 Task: Create a due date automation trigger when advanced on, 2 hours before a card is due add dates starting in less than 1 working days.
Action: Mouse moved to (1143, 332)
Screenshot: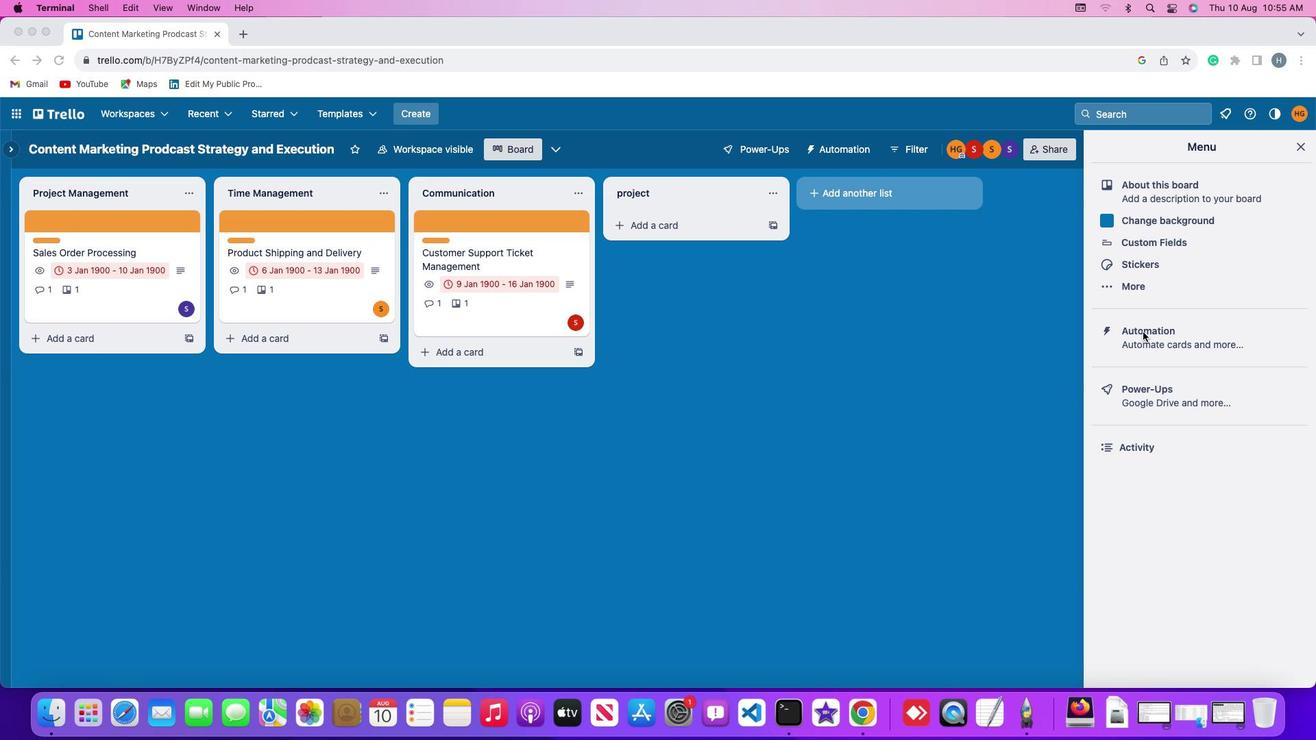 
Action: Mouse pressed left at (1143, 332)
Screenshot: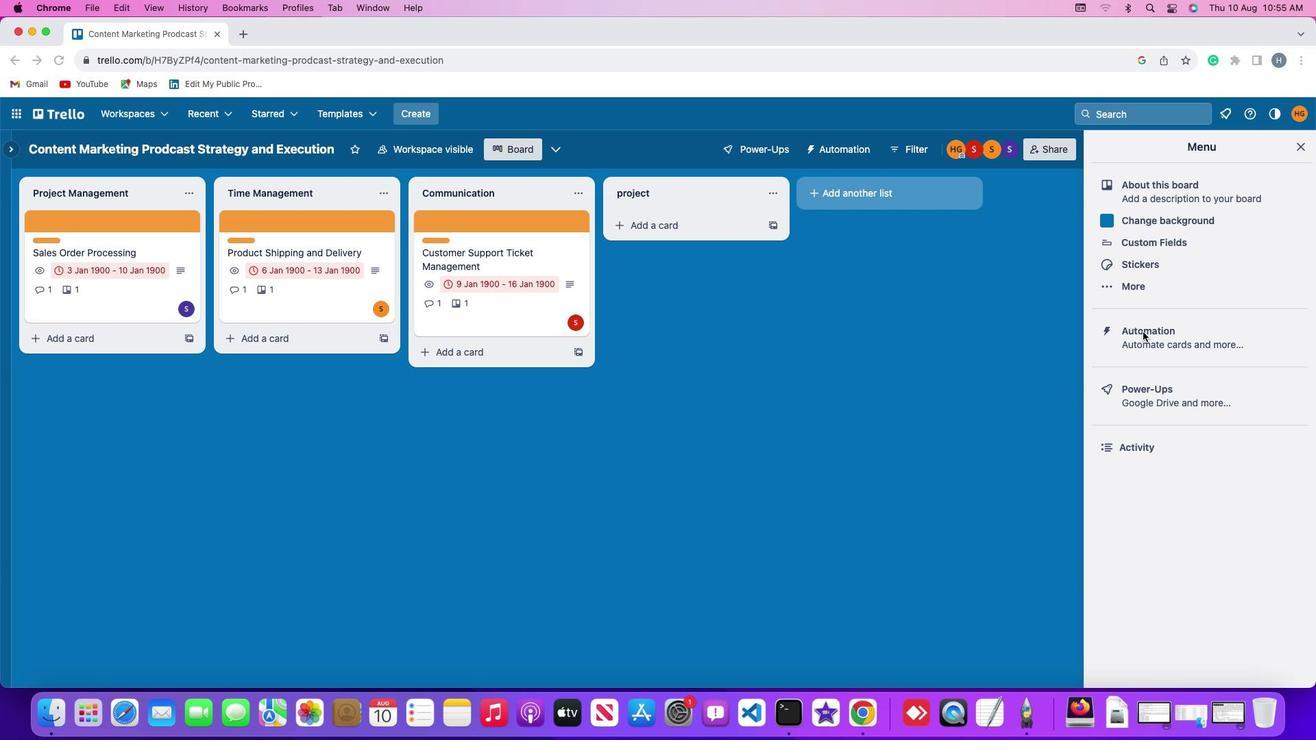 
Action: Mouse pressed left at (1143, 332)
Screenshot: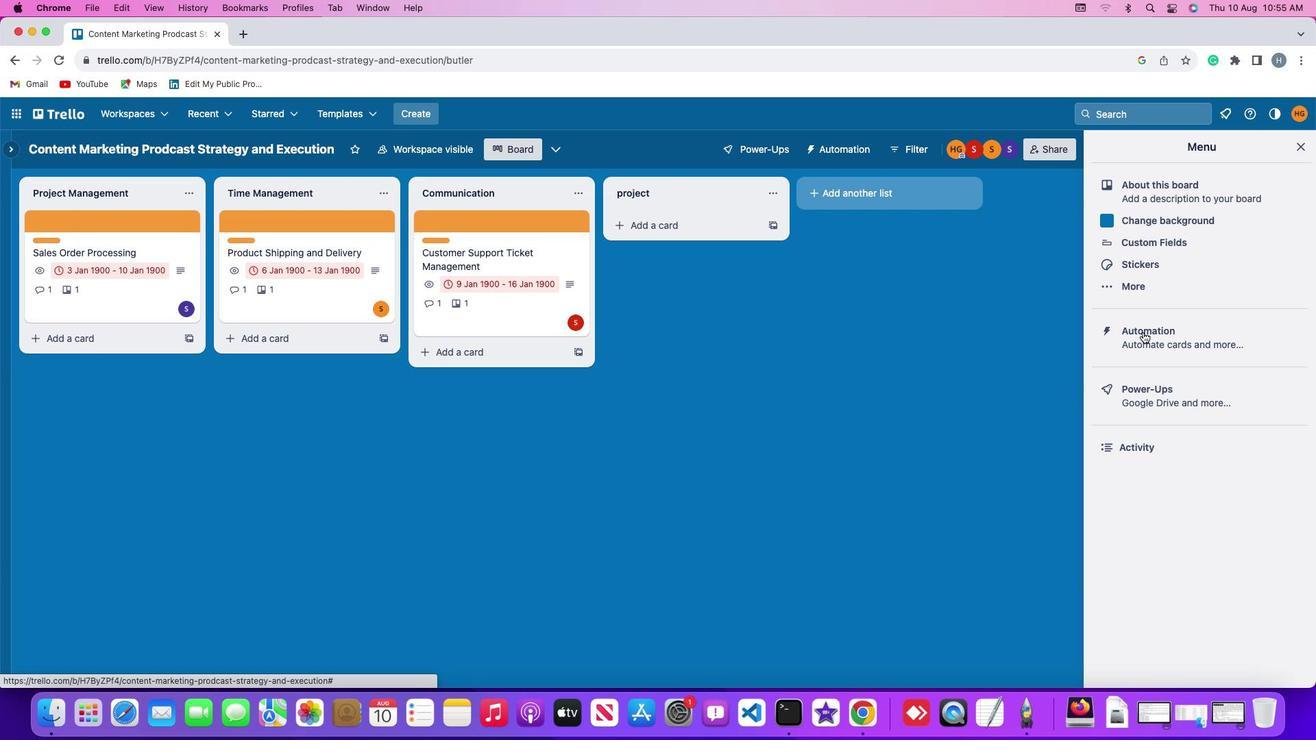 
Action: Mouse moved to (74, 318)
Screenshot: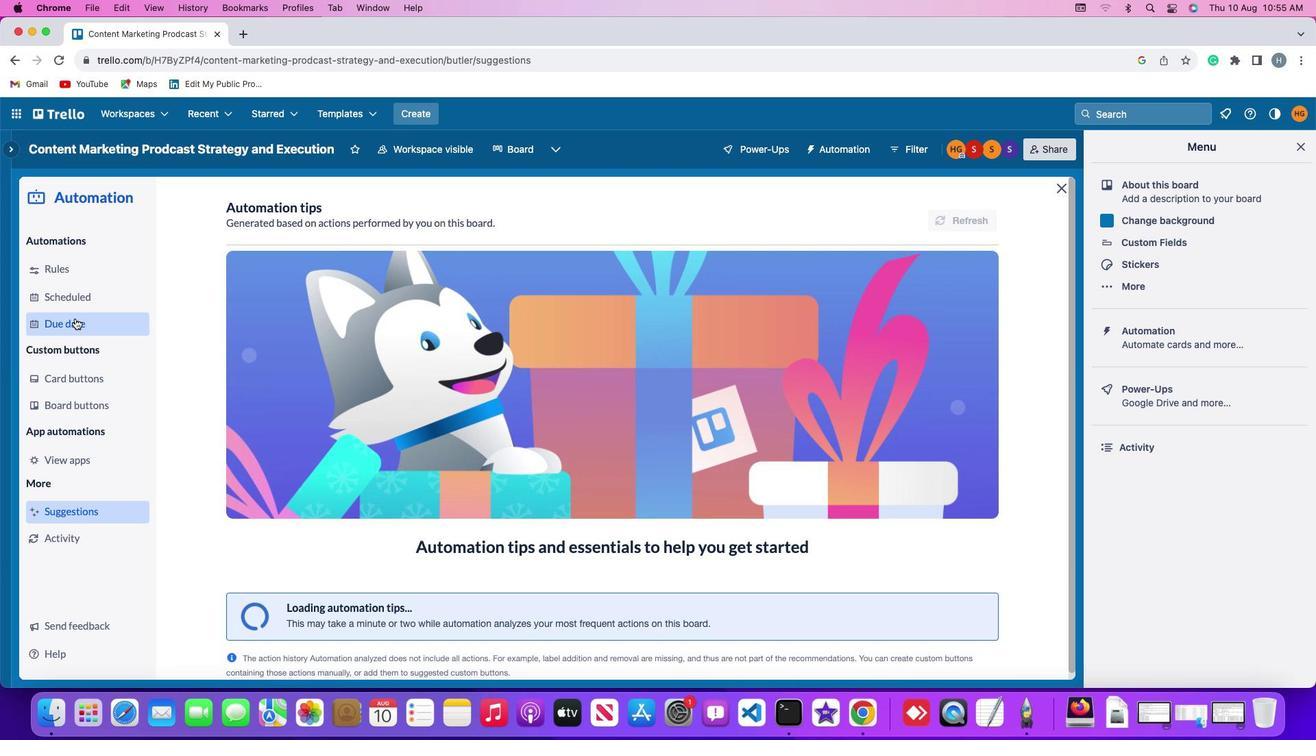 
Action: Mouse pressed left at (74, 318)
Screenshot: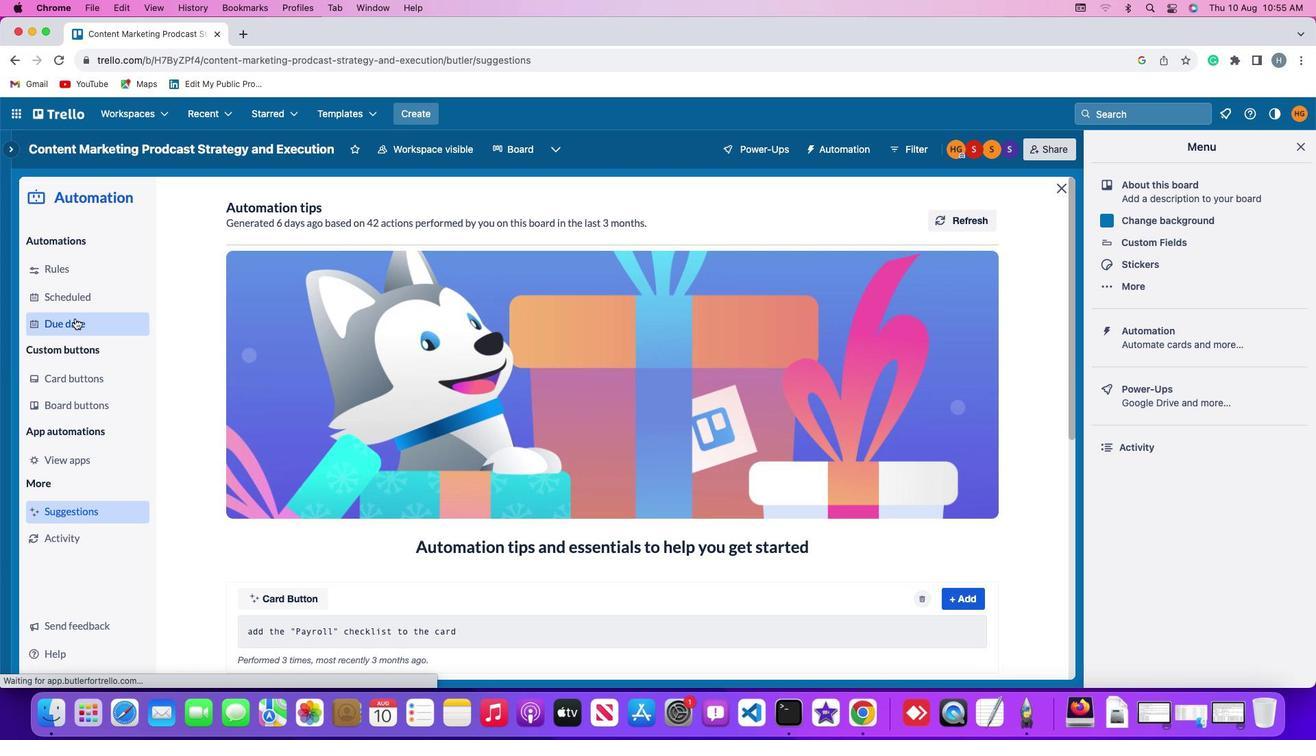 
Action: Mouse moved to (912, 211)
Screenshot: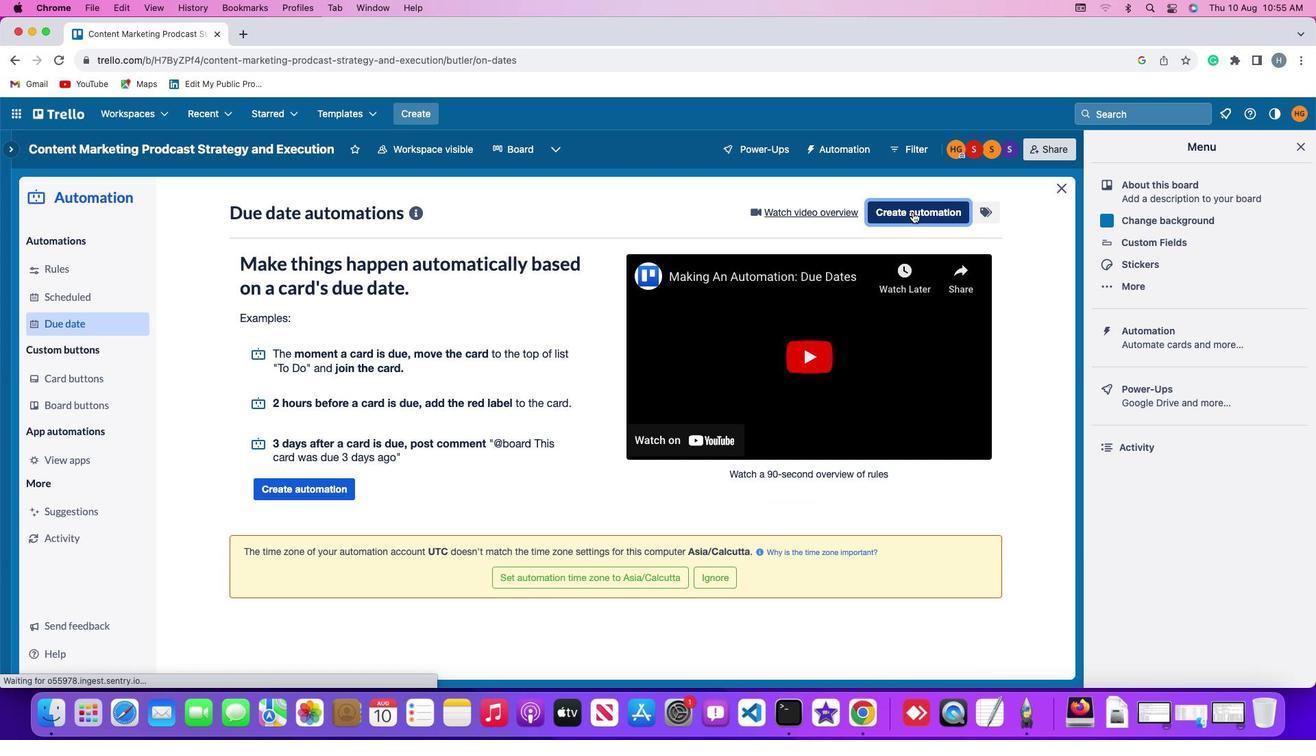 
Action: Mouse pressed left at (912, 211)
Screenshot: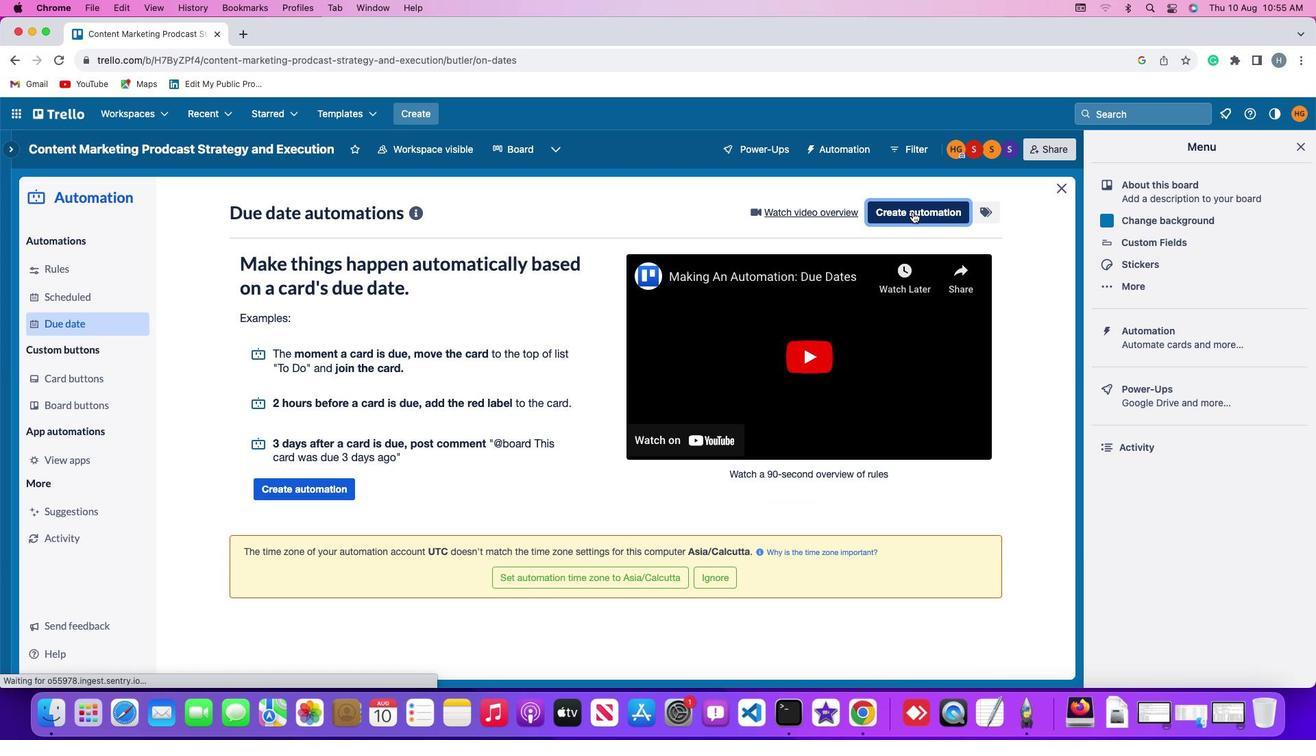 
Action: Mouse moved to (270, 345)
Screenshot: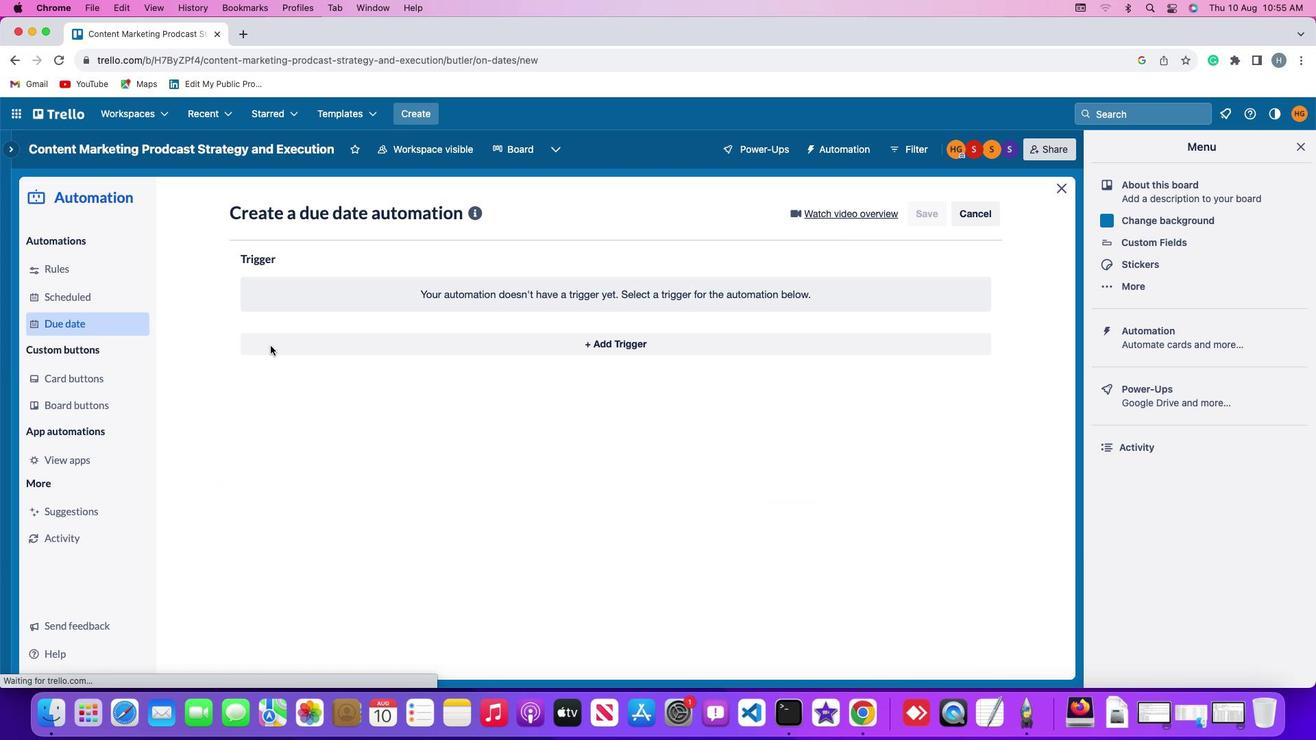 
Action: Mouse pressed left at (270, 345)
Screenshot: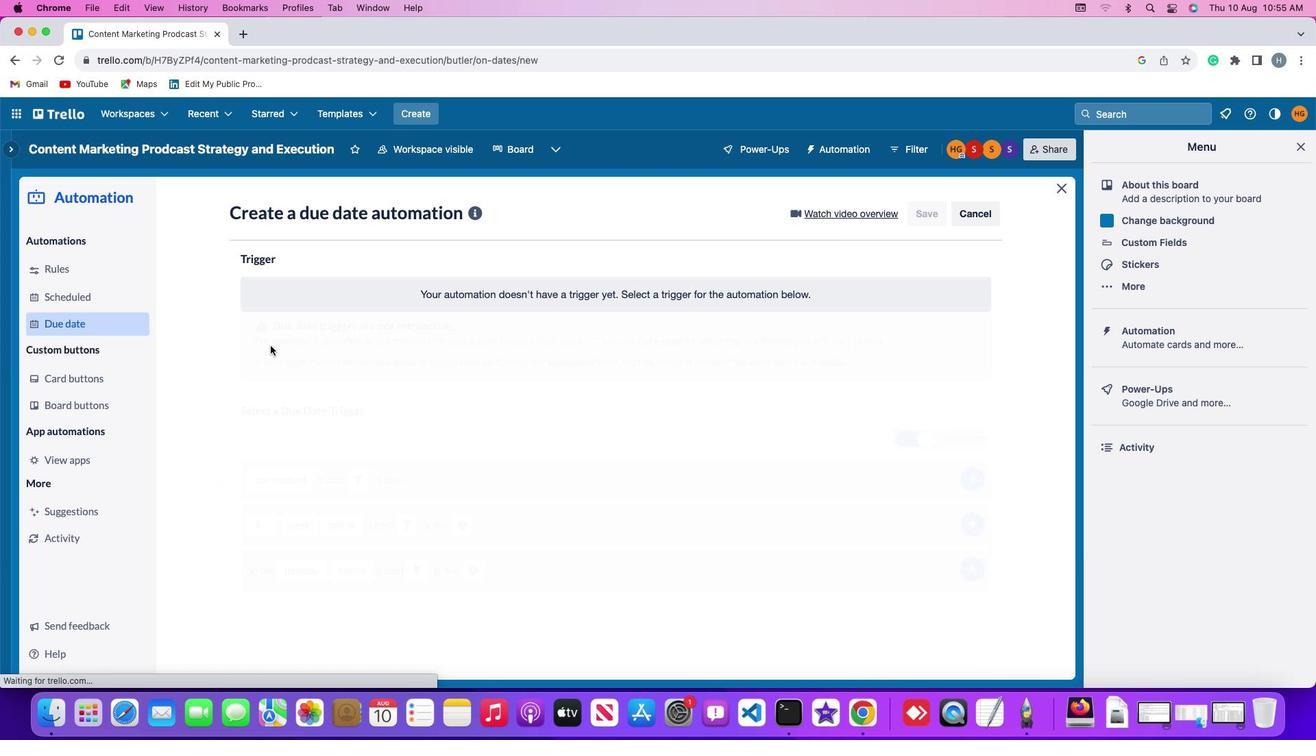 
Action: Mouse moved to (265, 558)
Screenshot: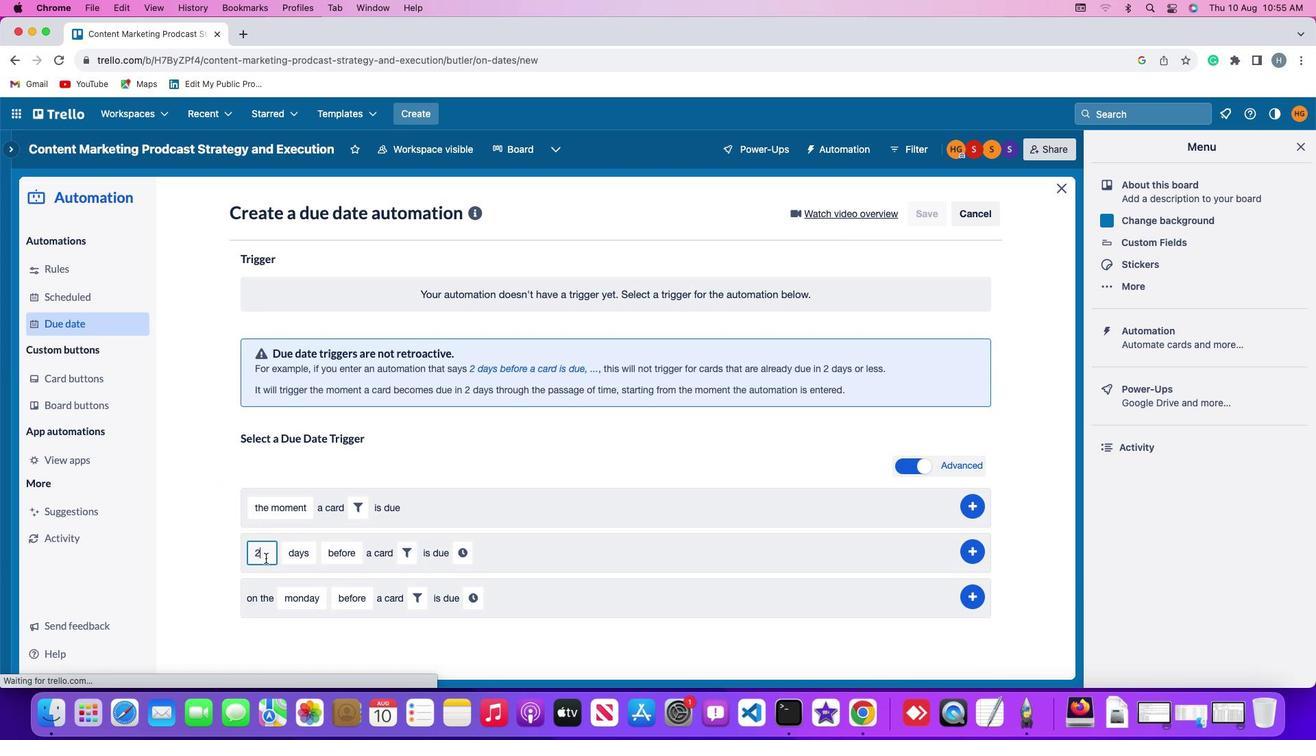 
Action: Mouse pressed left at (265, 558)
Screenshot: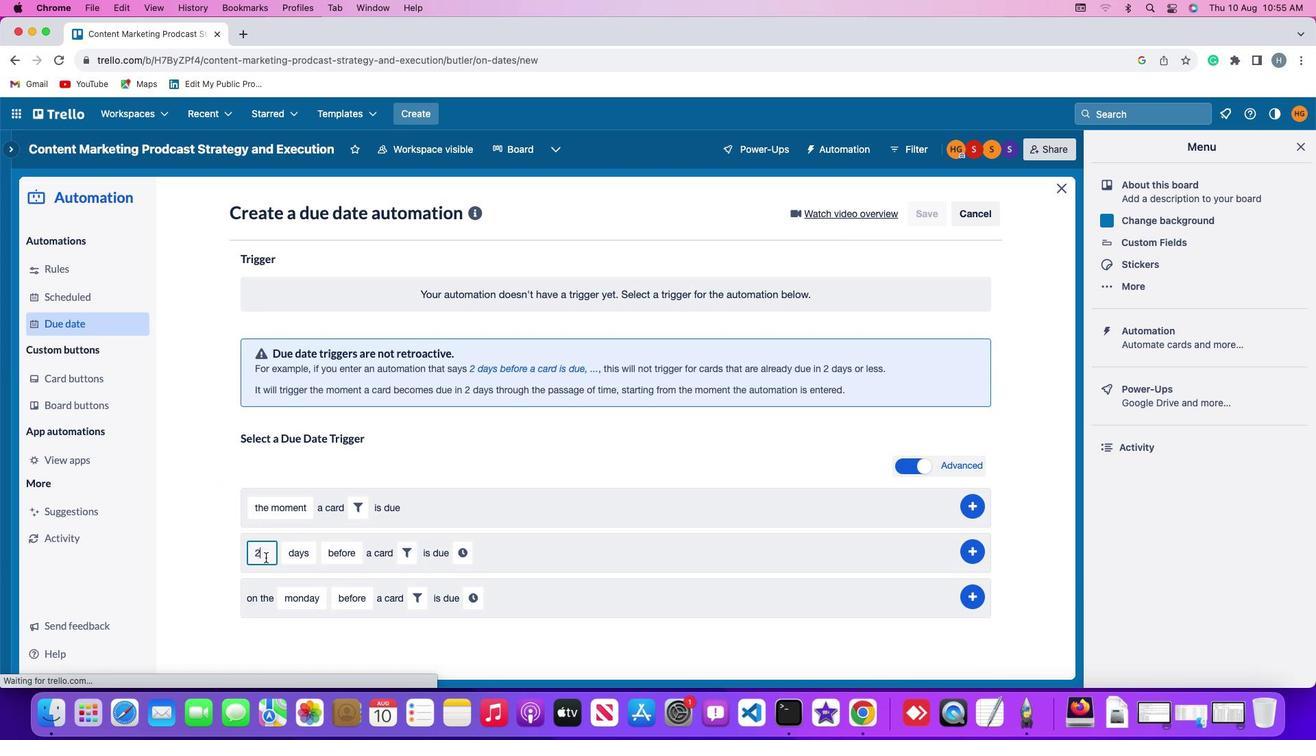 
Action: Mouse moved to (269, 556)
Screenshot: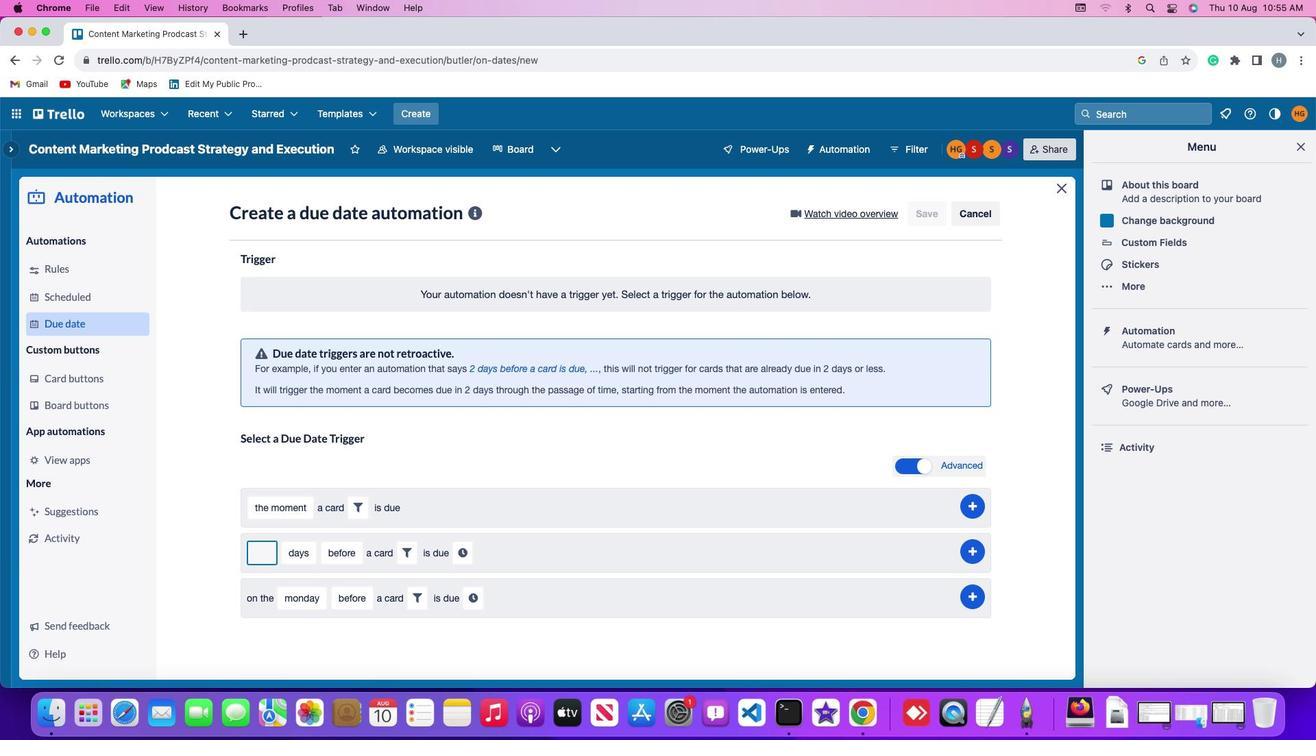 
Action: Key pressed Key.backspace
Screenshot: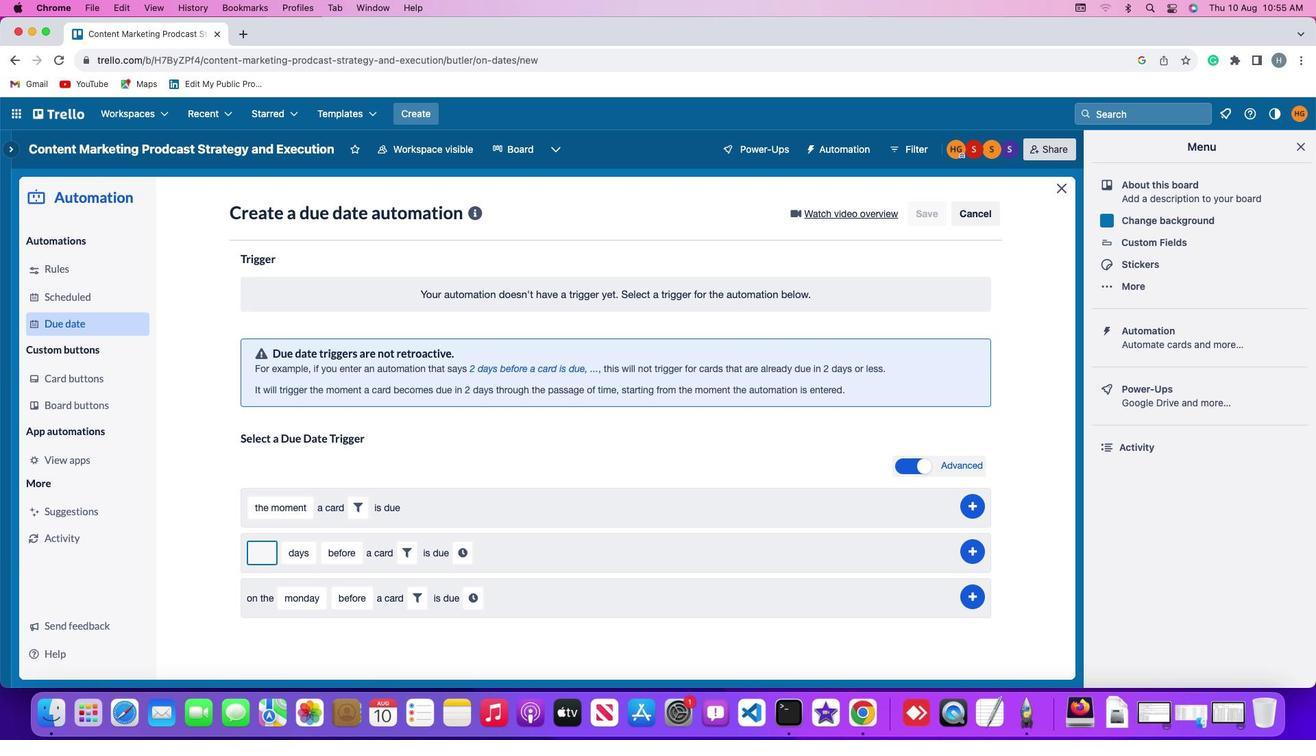 
Action: Mouse moved to (269, 555)
Screenshot: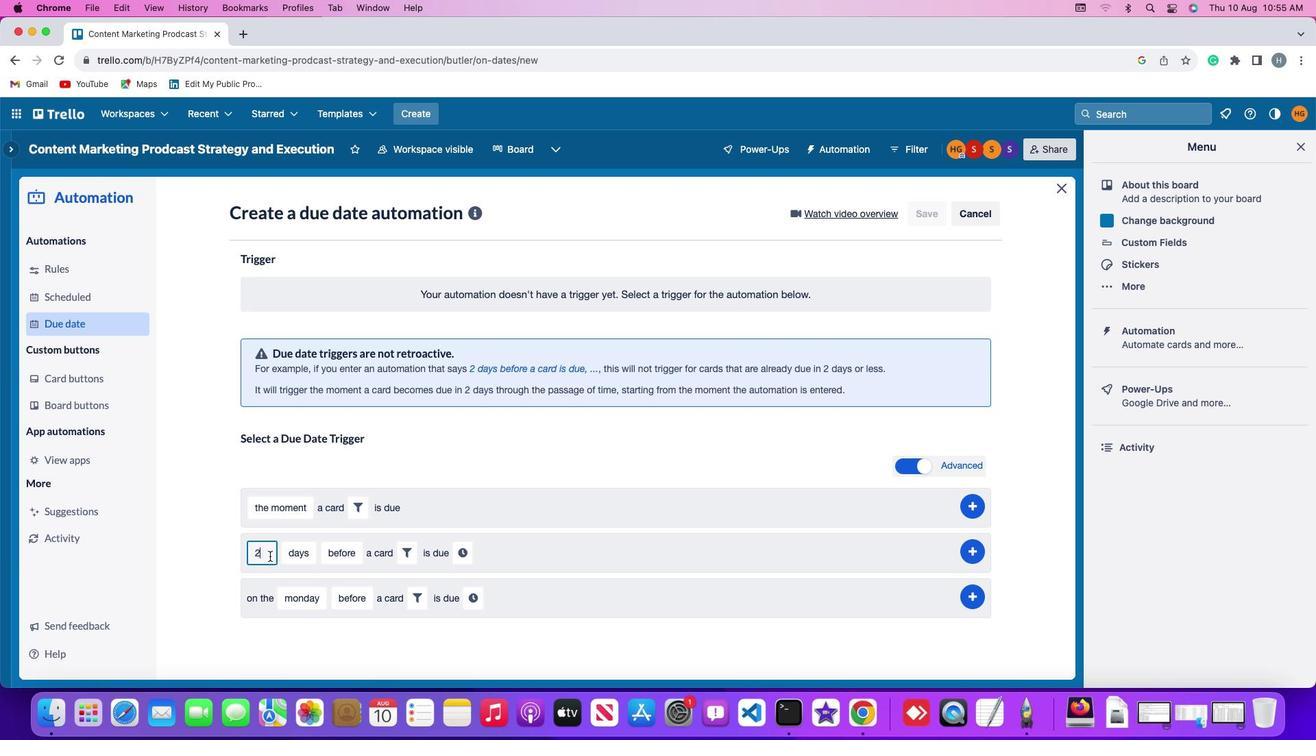 
Action: Key pressed '2'
Screenshot: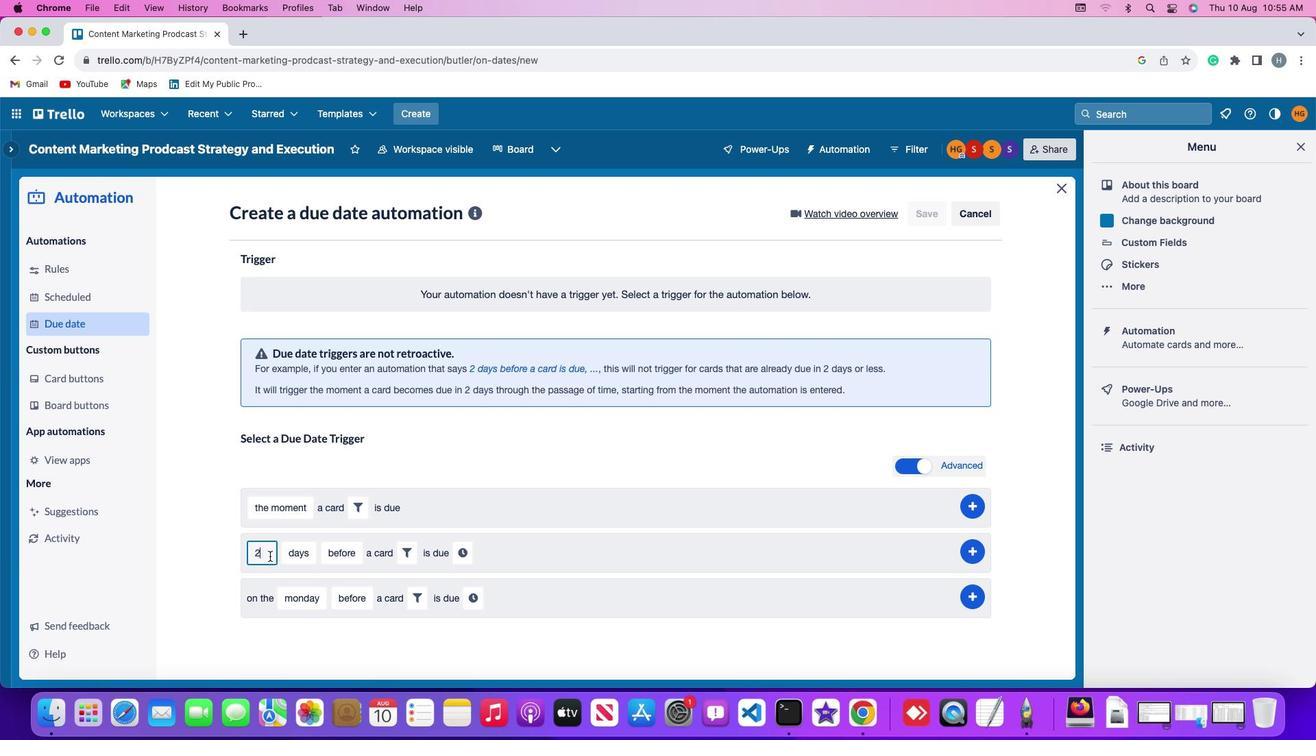 
Action: Mouse moved to (299, 556)
Screenshot: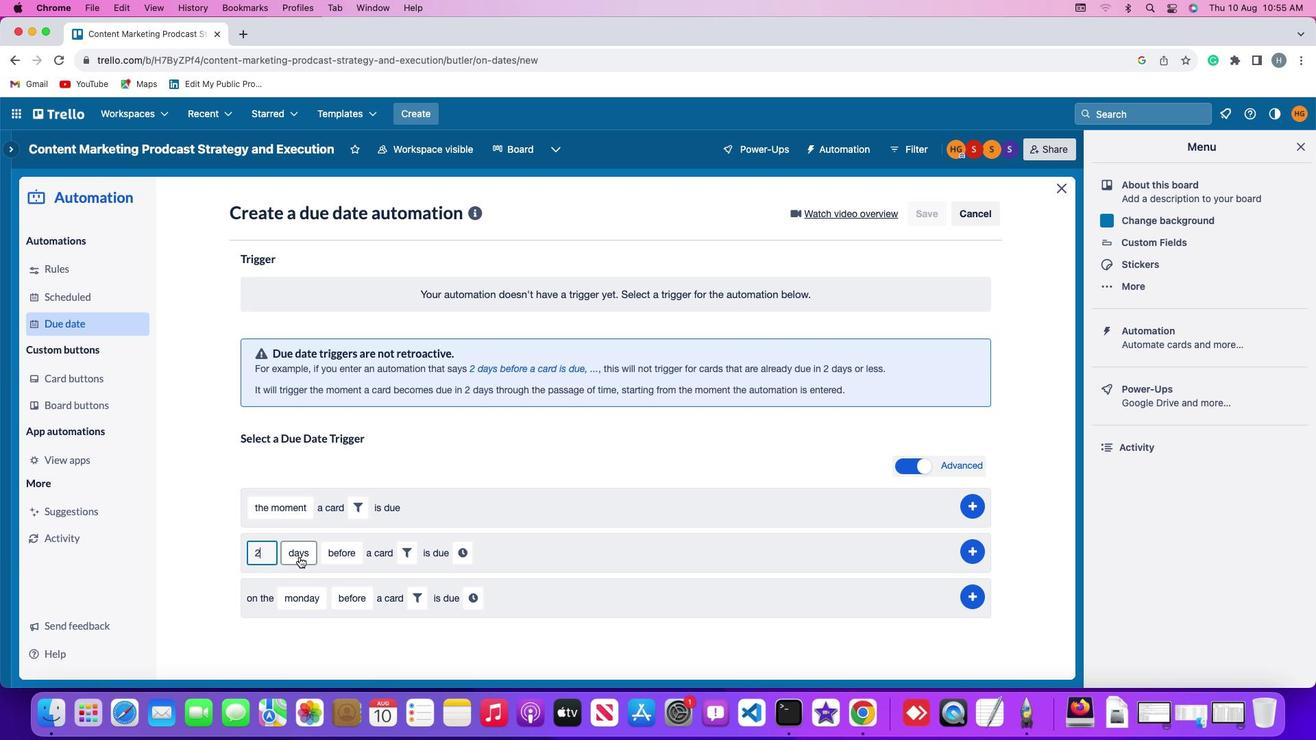 
Action: Mouse pressed left at (299, 556)
Screenshot: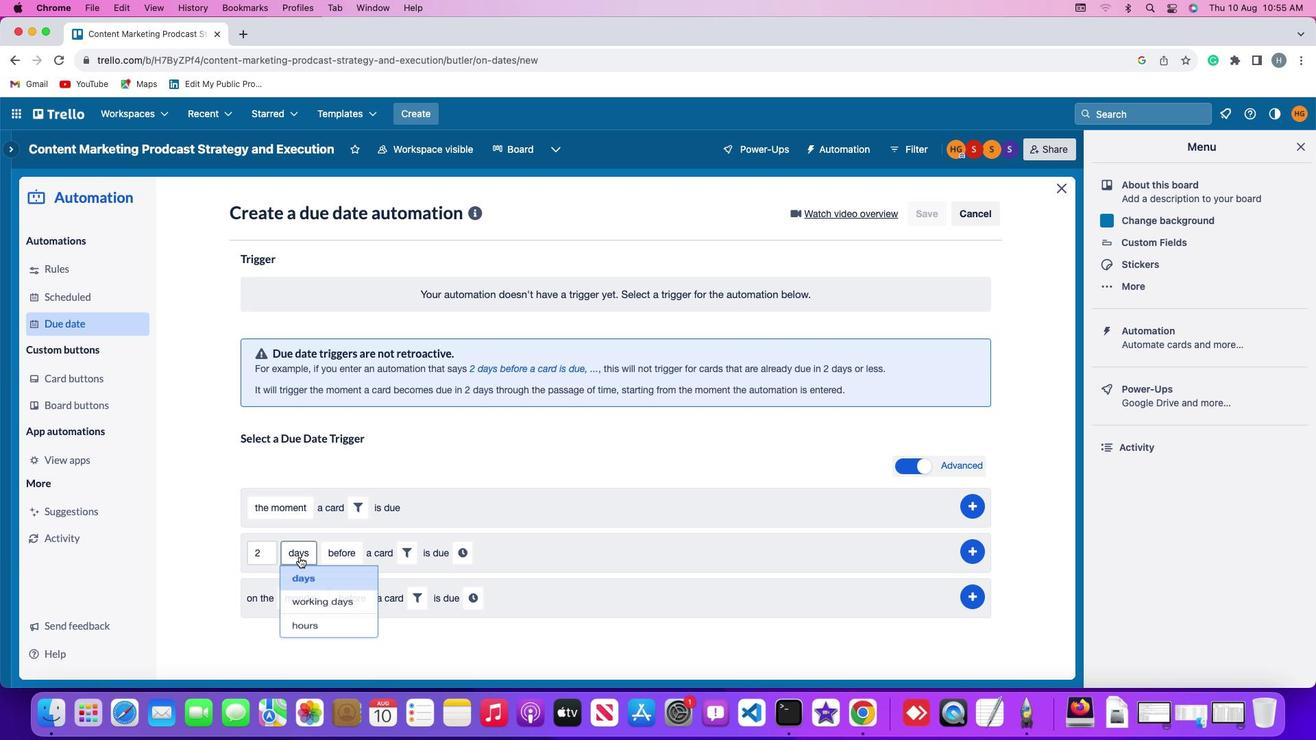 
Action: Mouse moved to (298, 635)
Screenshot: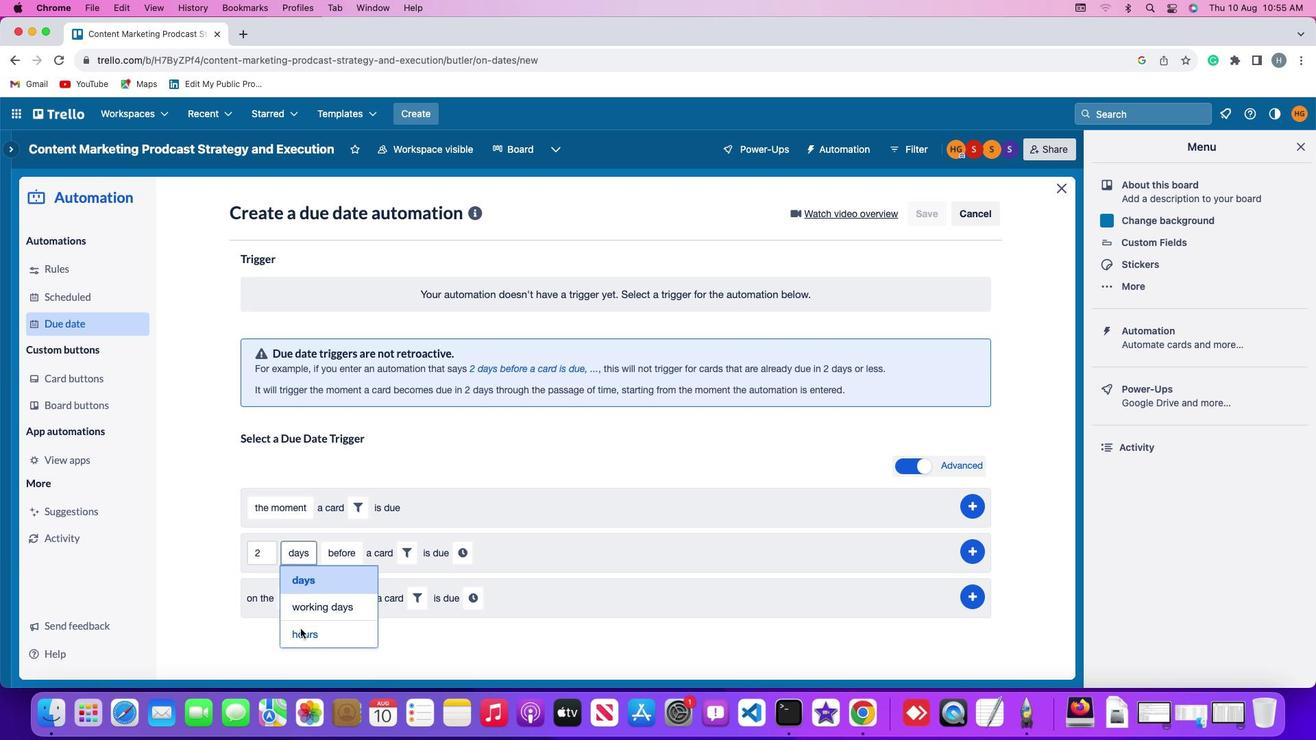 
Action: Mouse pressed left at (298, 635)
Screenshot: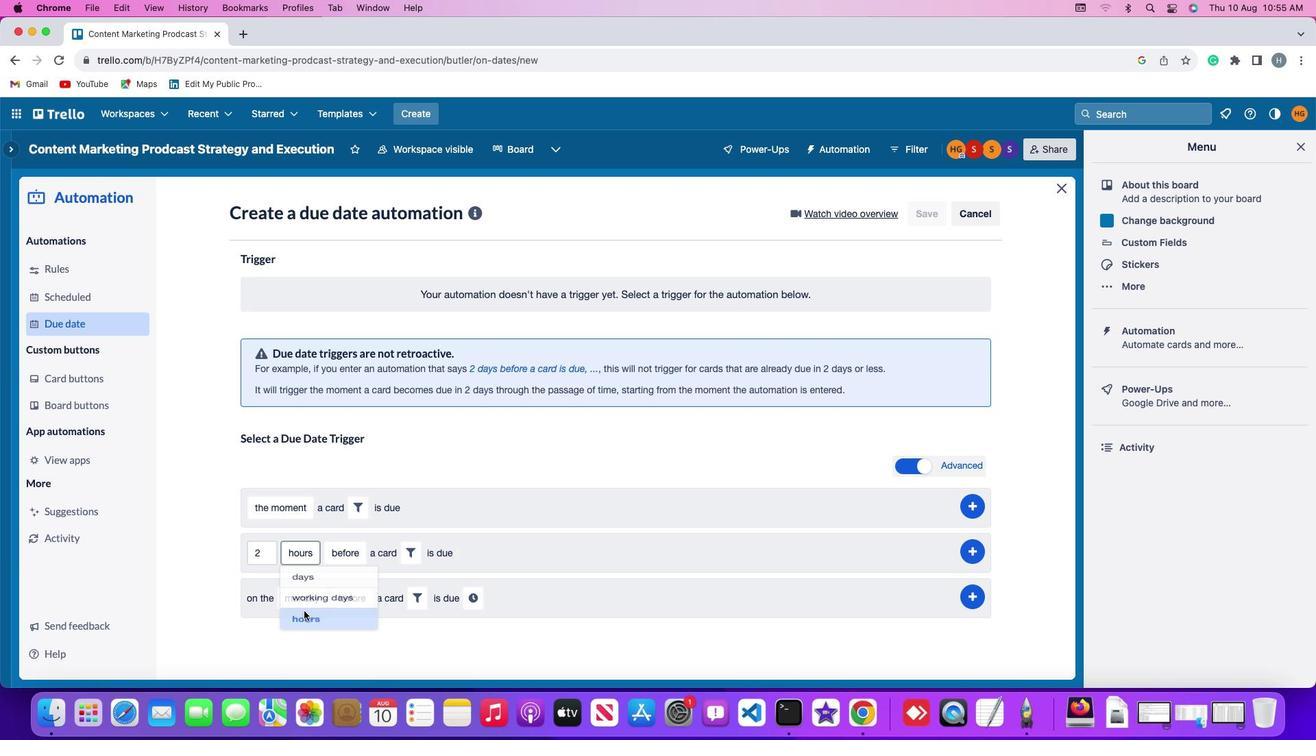 
Action: Mouse moved to (333, 549)
Screenshot: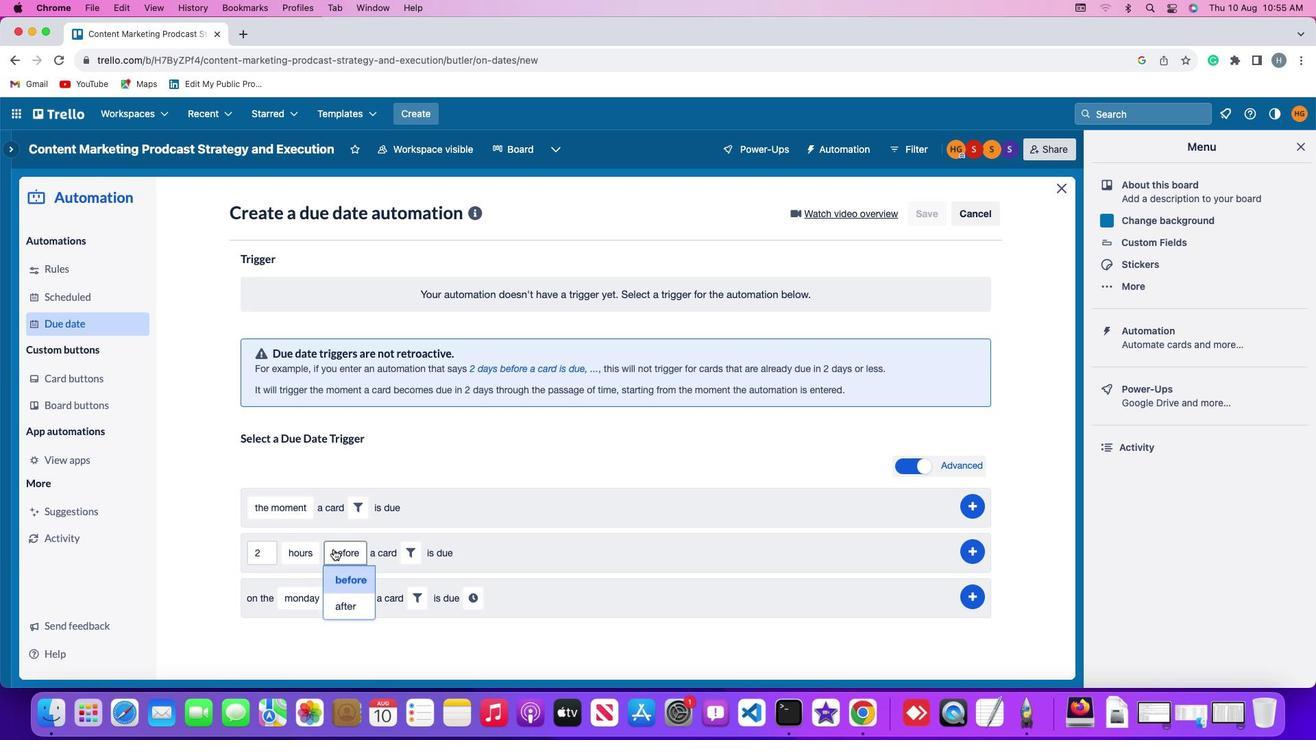 
Action: Mouse pressed left at (333, 549)
Screenshot: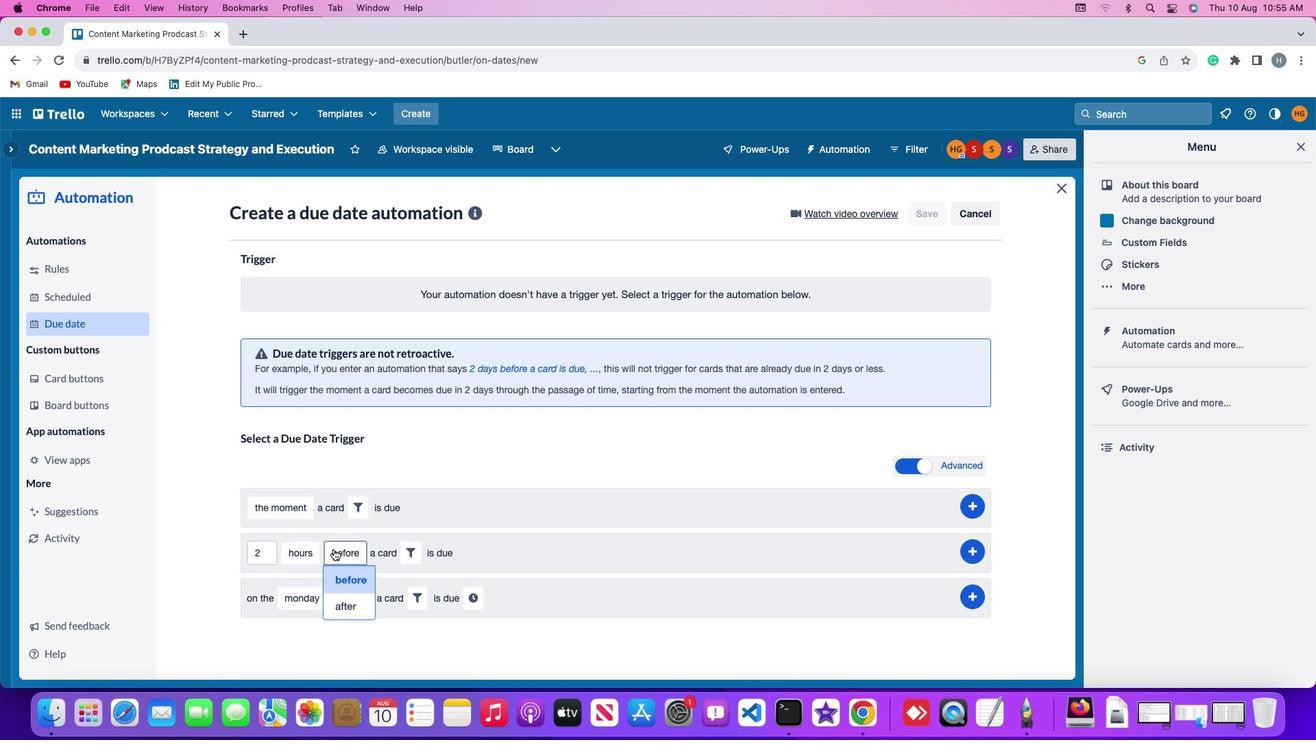 
Action: Mouse moved to (342, 578)
Screenshot: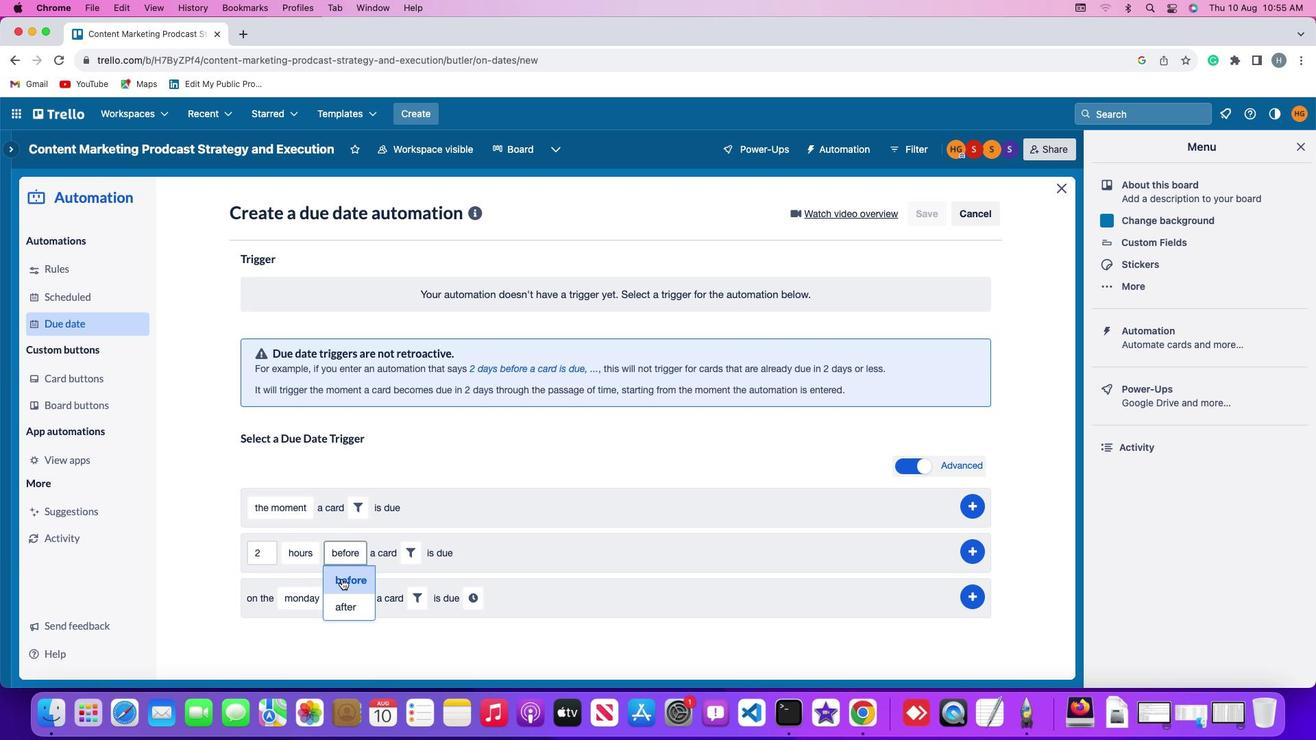 
Action: Mouse pressed left at (342, 578)
Screenshot: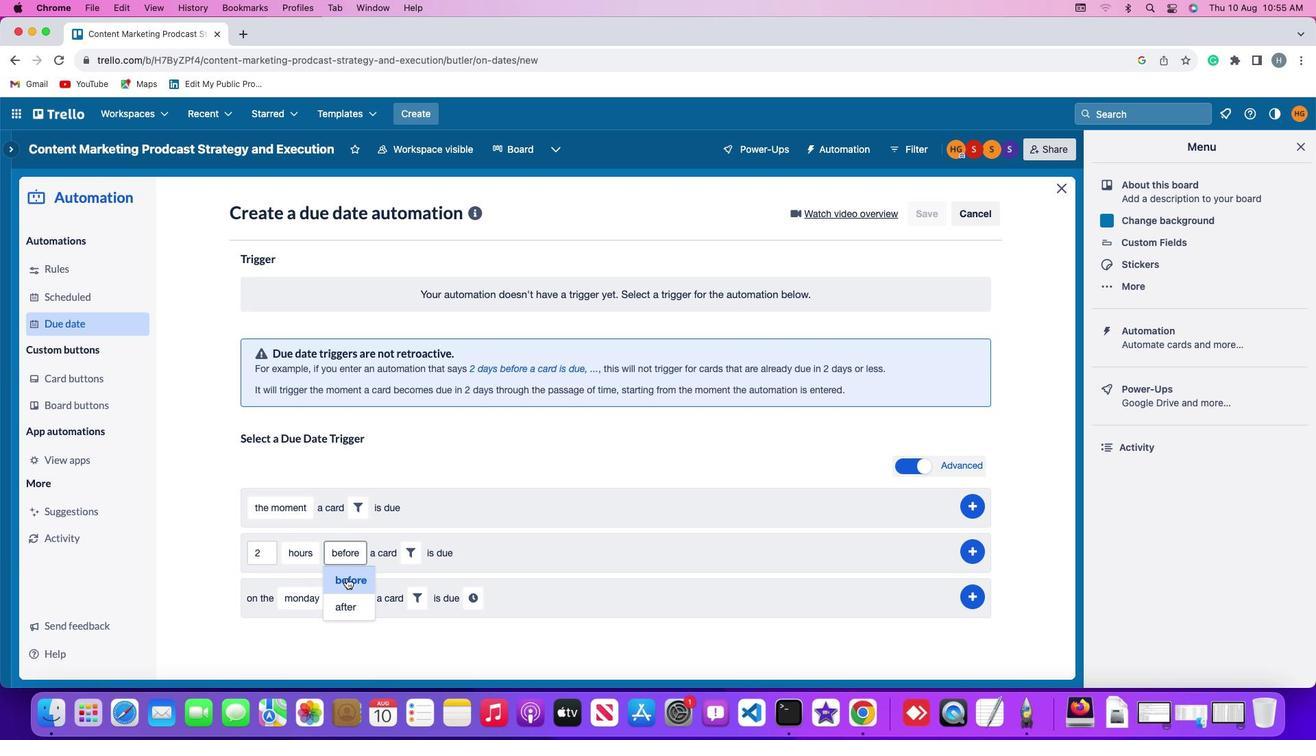 
Action: Mouse moved to (411, 553)
Screenshot: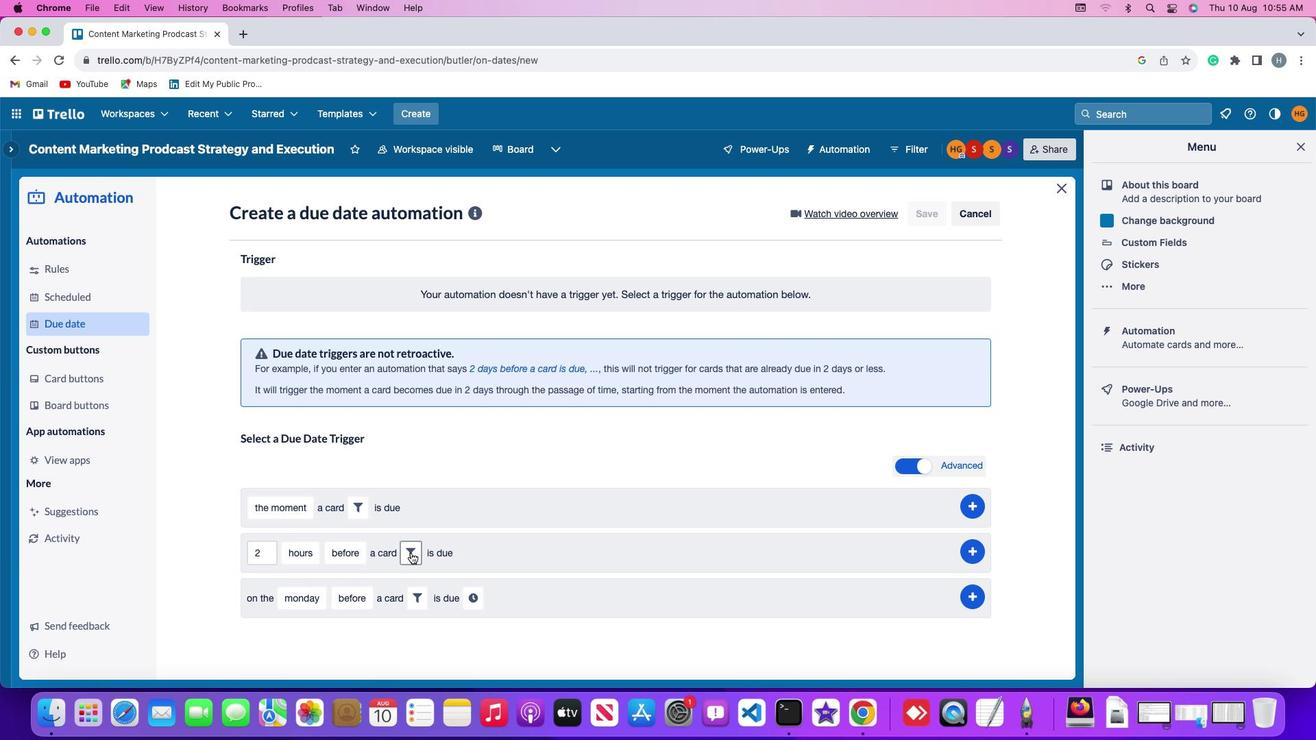 
Action: Mouse pressed left at (411, 553)
Screenshot: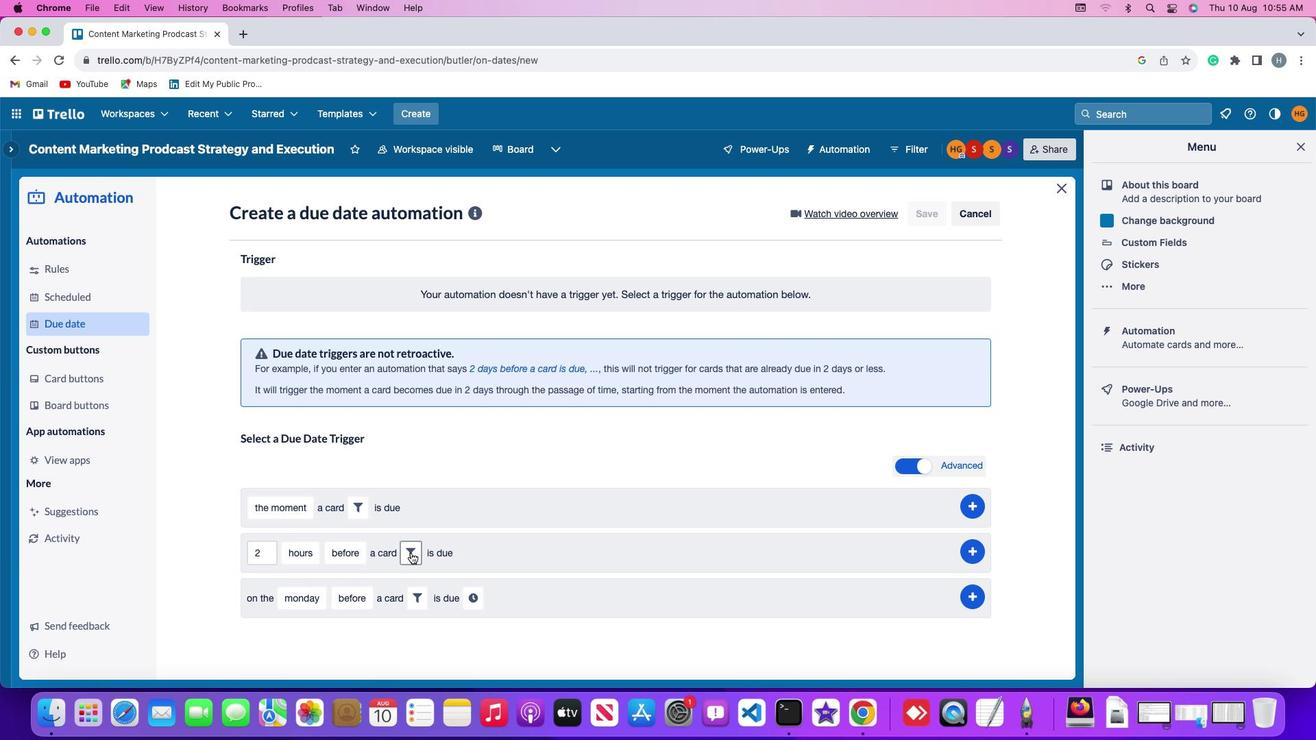 
Action: Mouse moved to (475, 597)
Screenshot: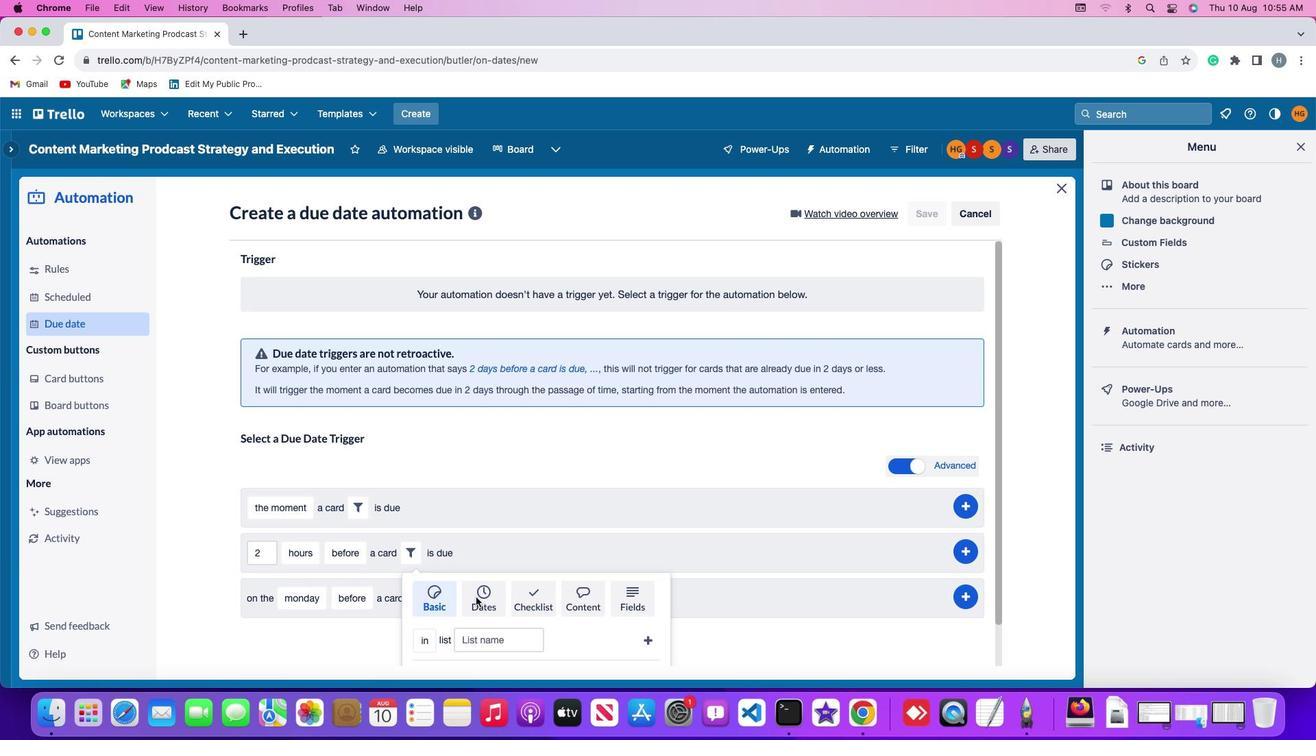
Action: Mouse pressed left at (475, 597)
Screenshot: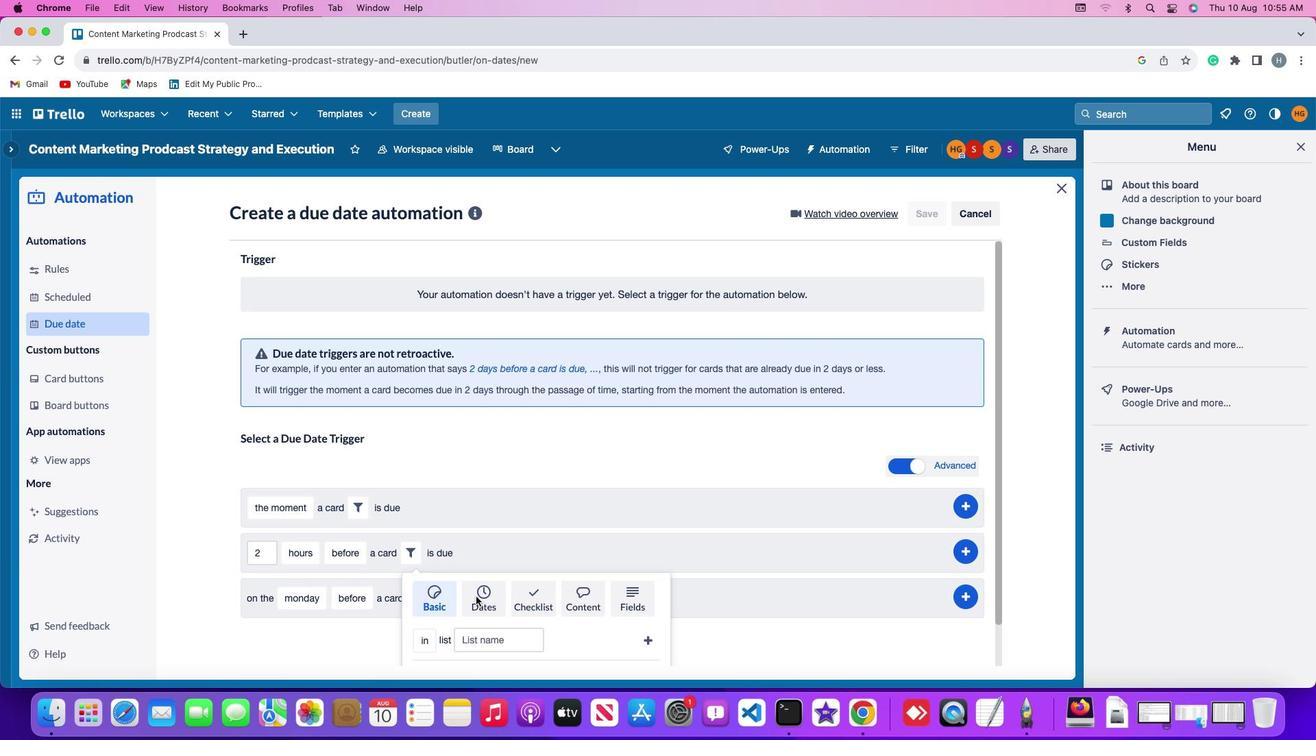 
Action: Mouse moved to (350, 633)
Screenshot: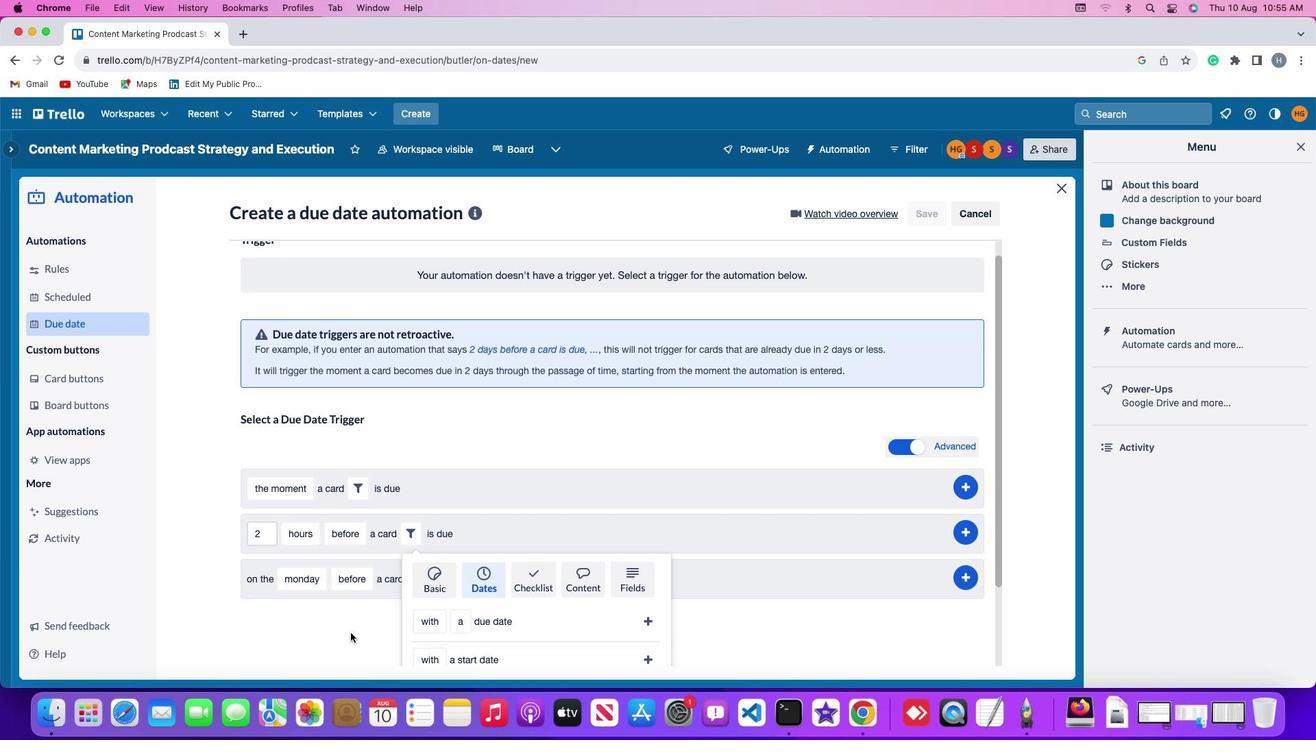 
Action: Mouse scrolled (350, 633) with delta (0, 0)
Screenshot: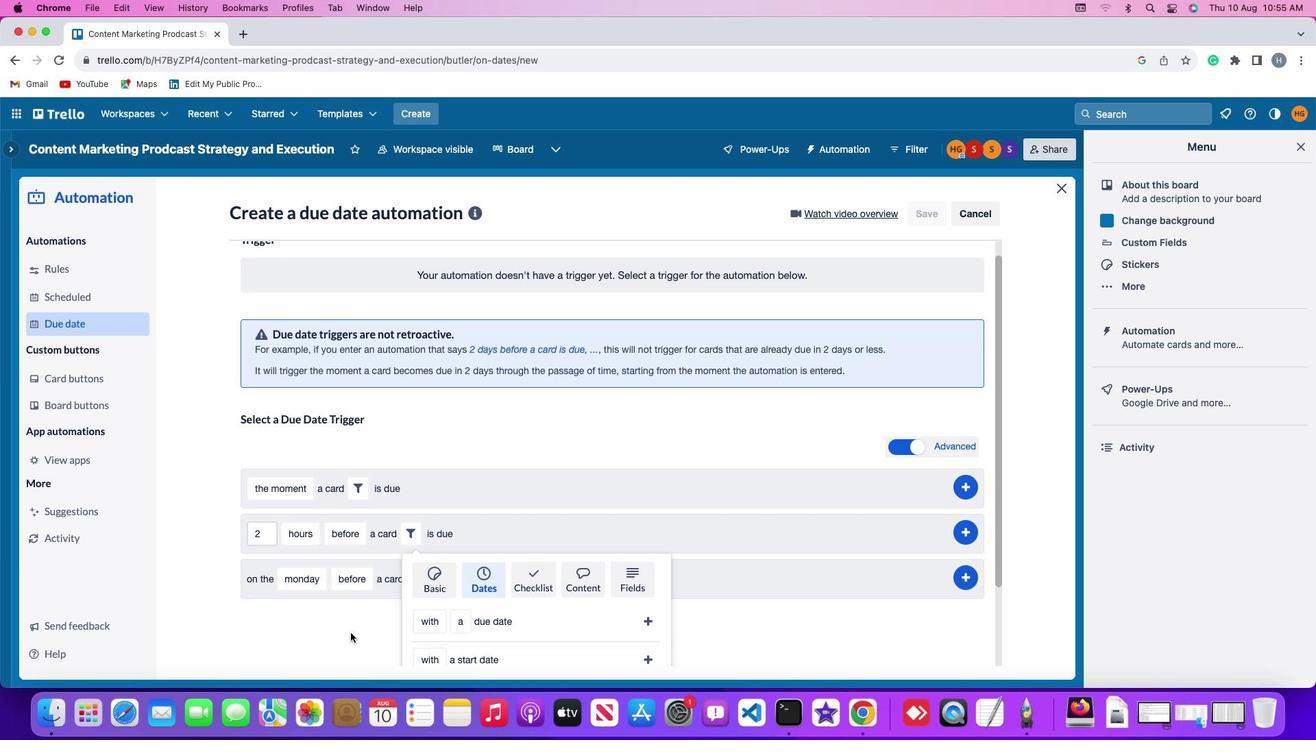 
Action: Mouse moved to (350, 633)
Screenshot: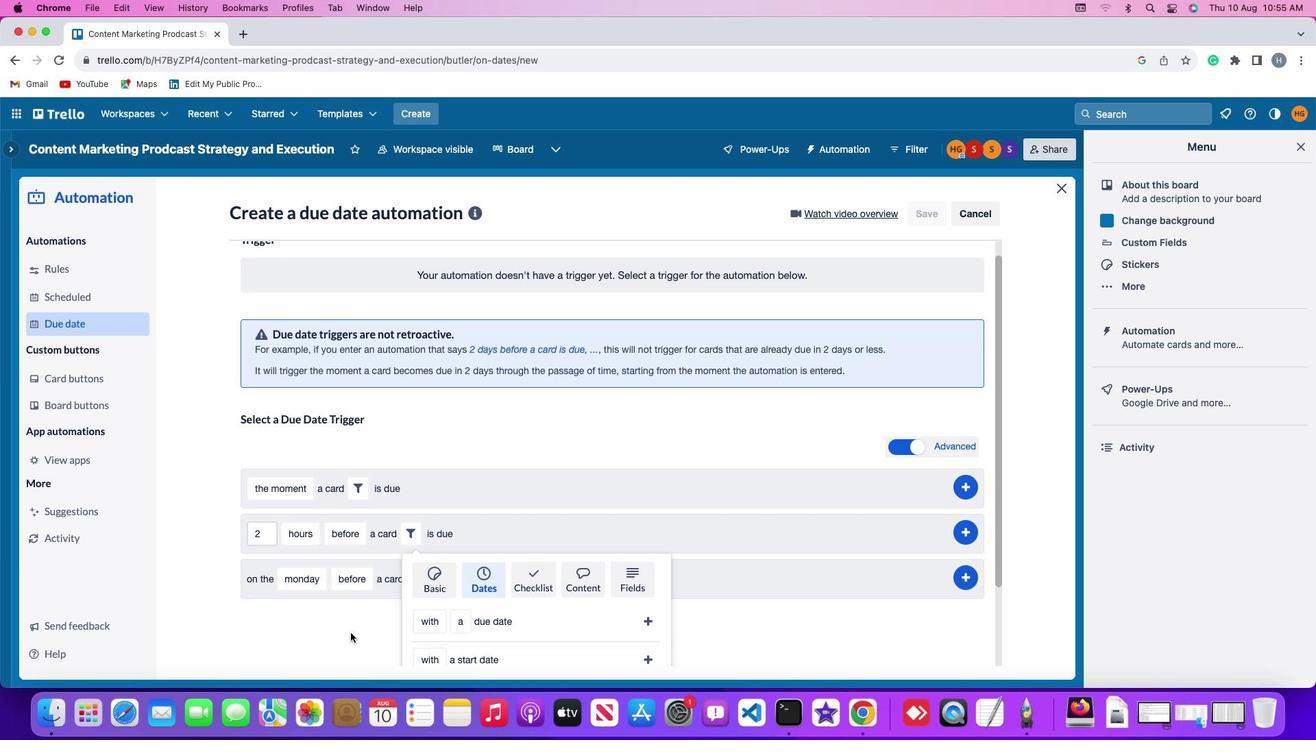 
Action: Mouse scrolled (350, 633) with delta (0, 0)
Screenshot: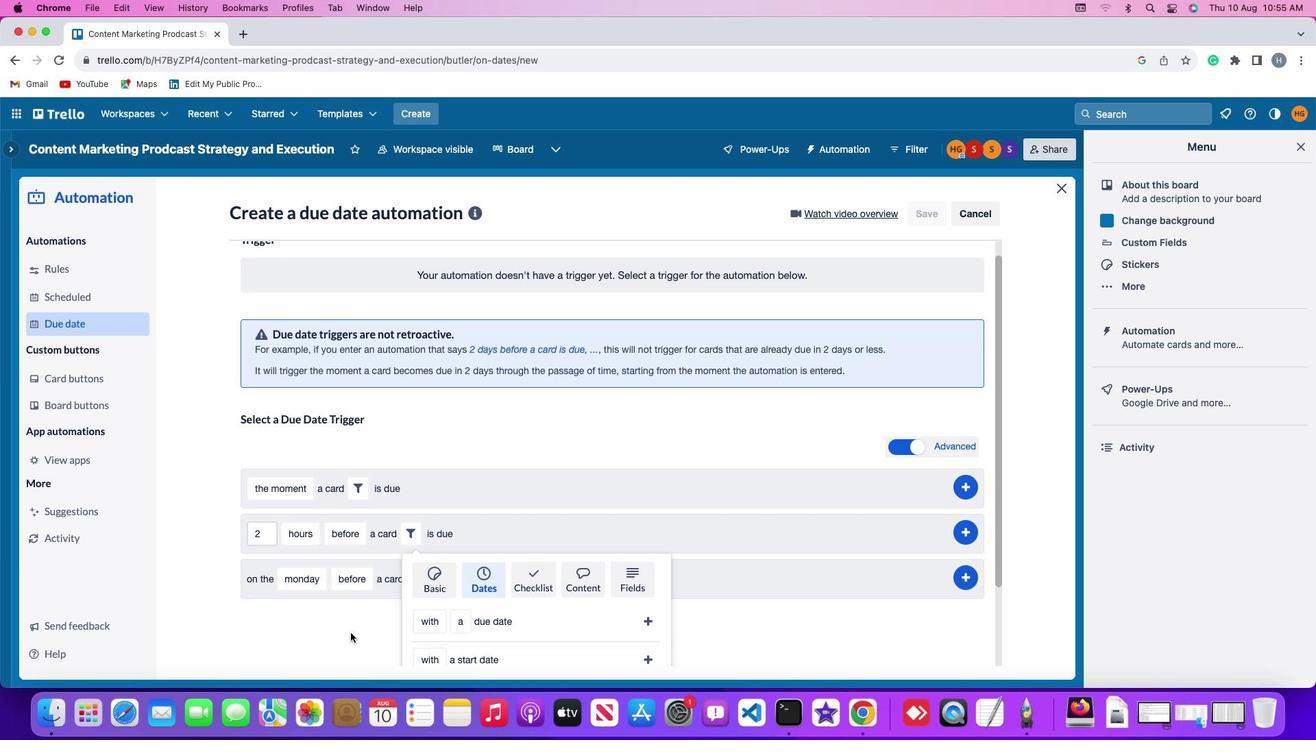 
Action: Mouse scrolled (350, 633) with delta (0, -2)
Screenshot: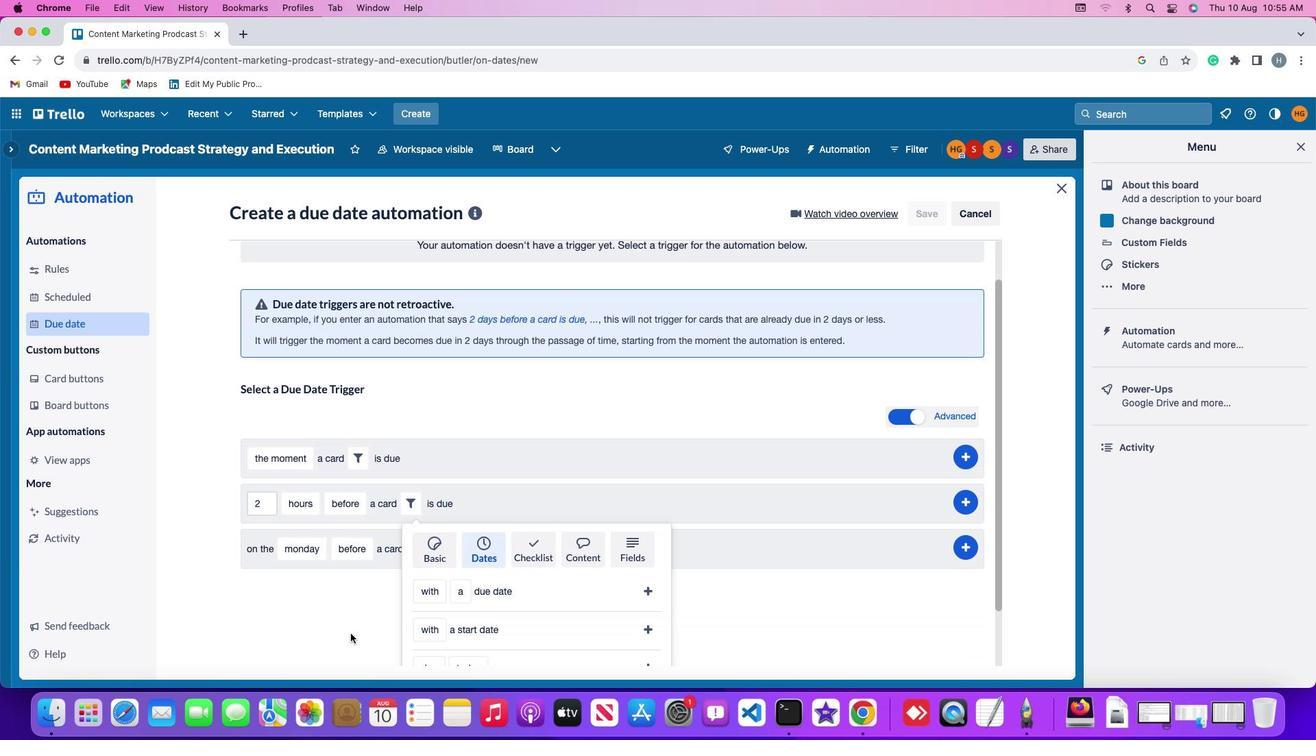 
Action: Mouse scrolled (350, 633) with delta (0, -3)
Screenshot: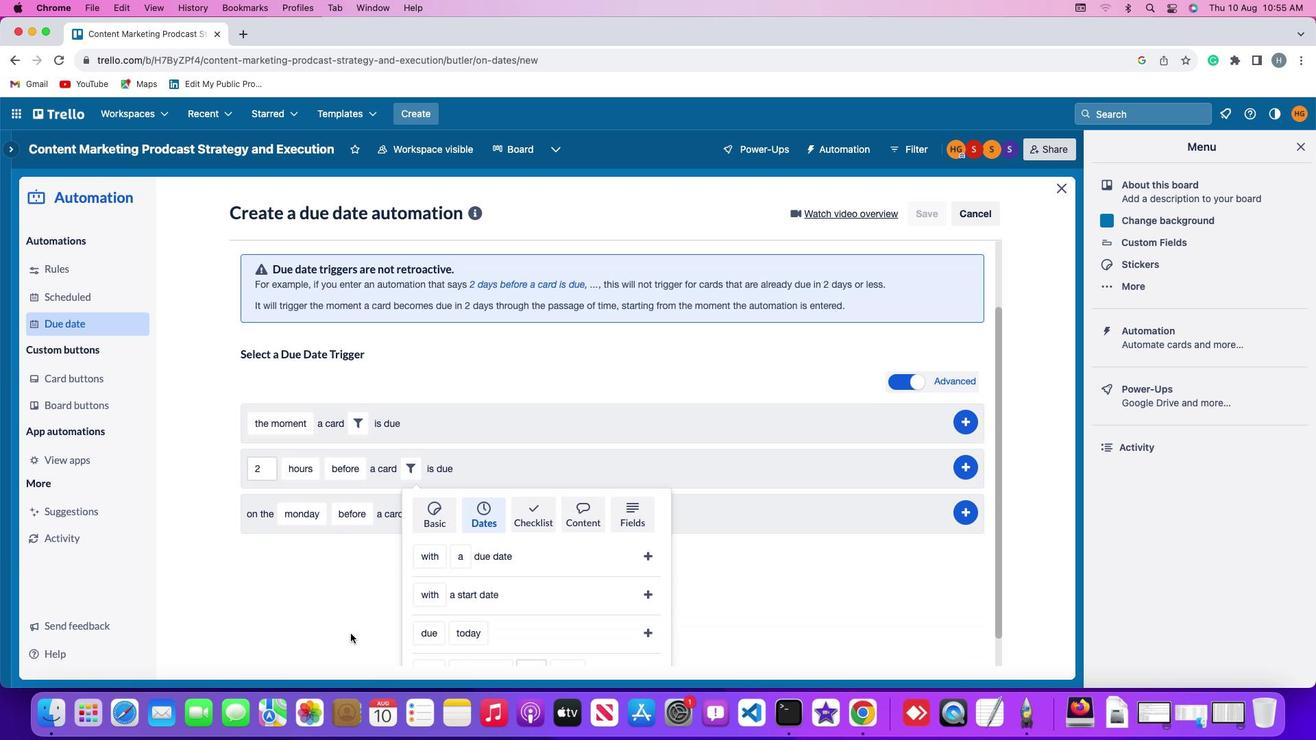 
Action: Mouse moved to (350, 633)
Screenshot: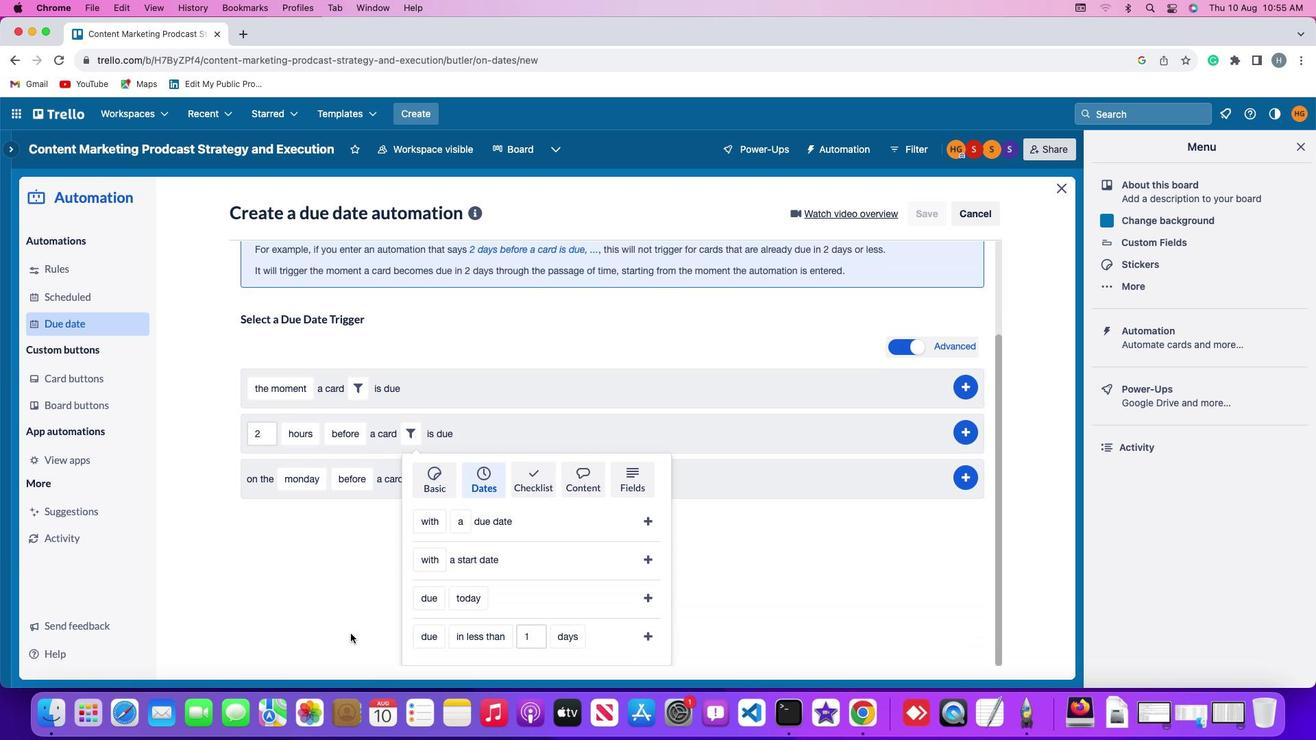 
Action: Mouse scrolled (350, 633) with delta (0, 0)
Screenshot: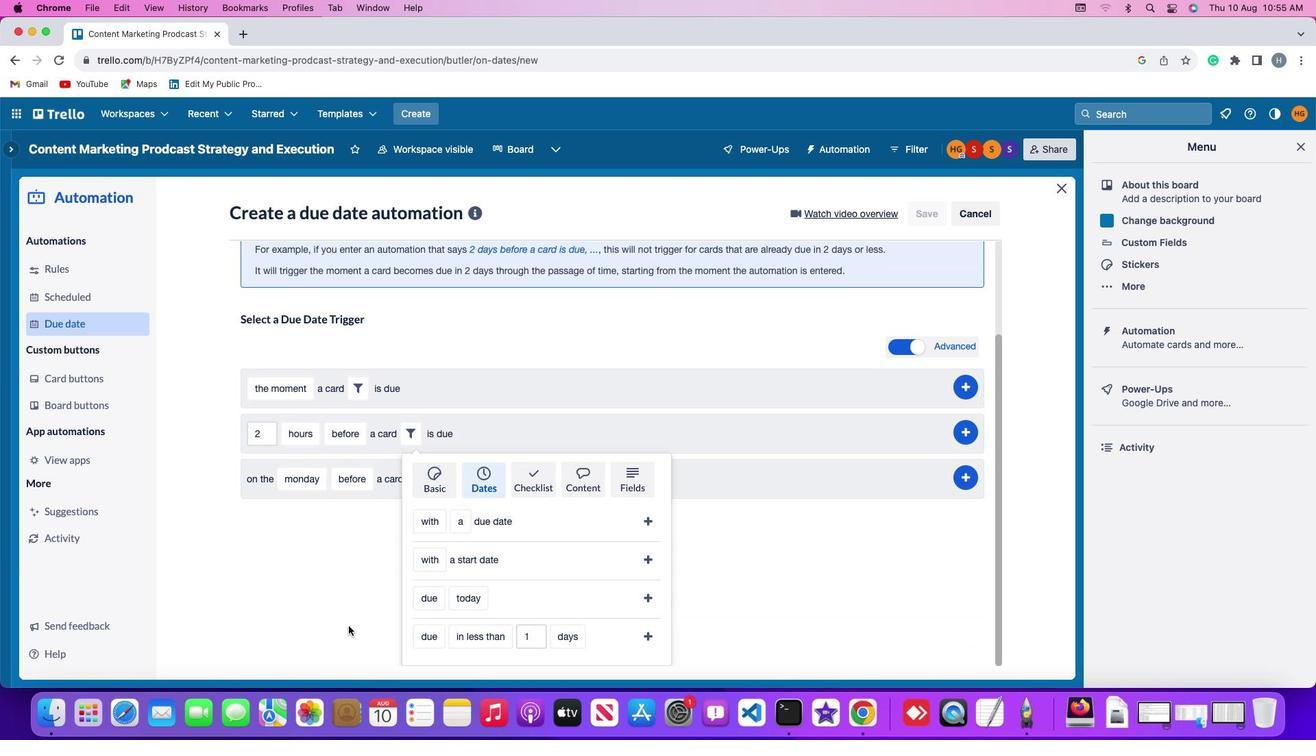 
Action: Mouse scrolled (350, 633) with delta (0, 0)
Screenshot: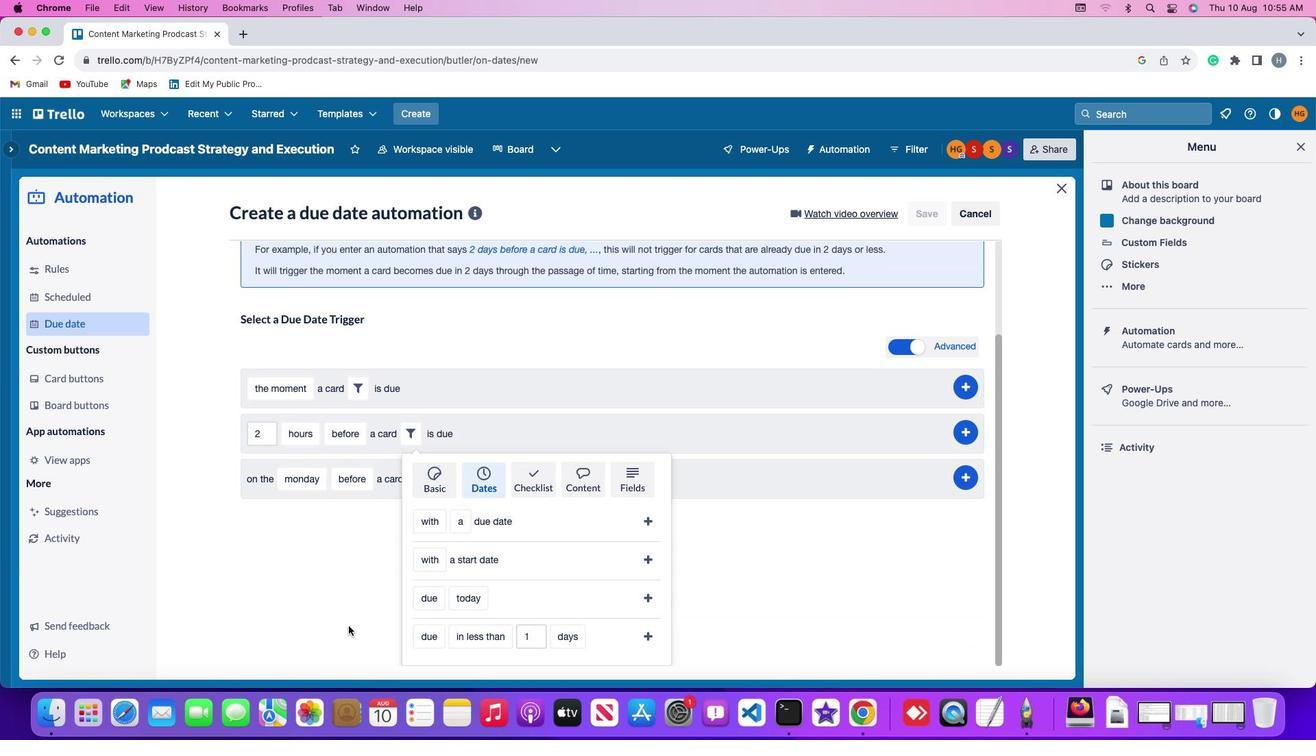 
Action: Mouse scrolled (350, 633) with delta (0, -2)
Screenshot: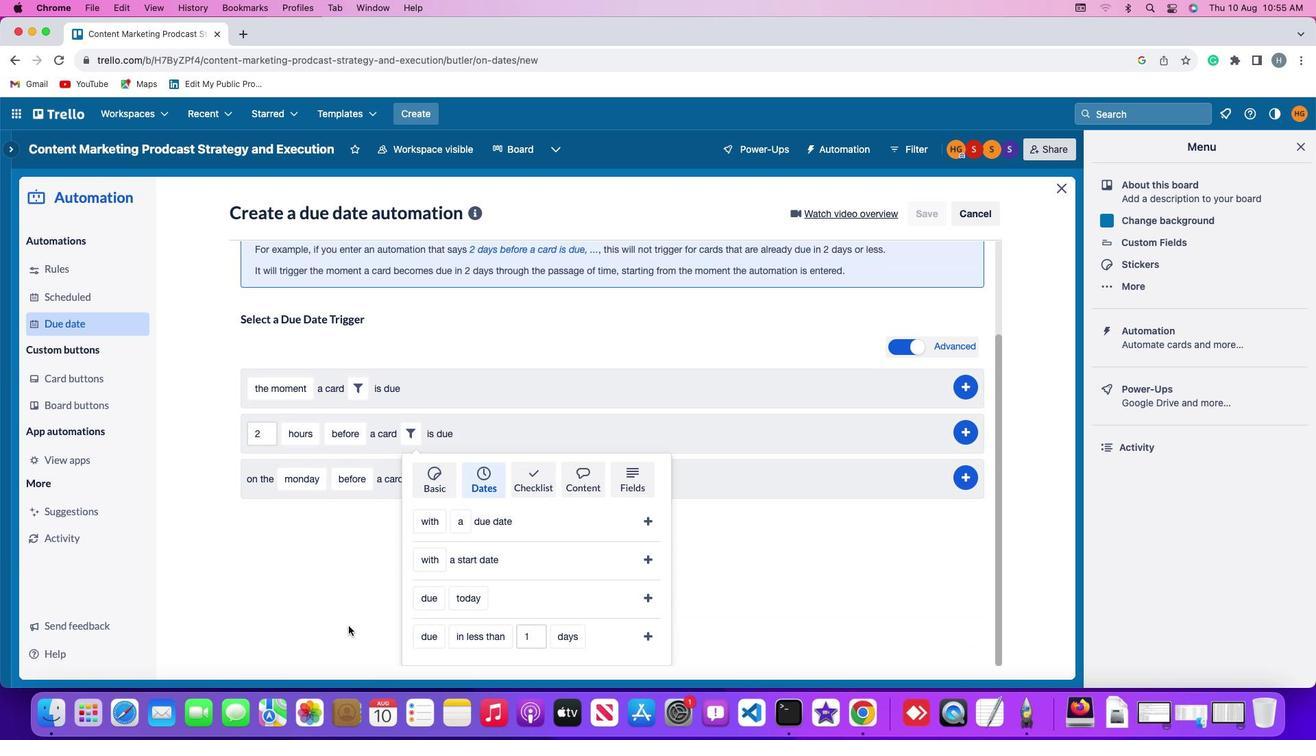 
Action: Mouse scrolled (350, 633) with delta (0, -3)
Screenshot: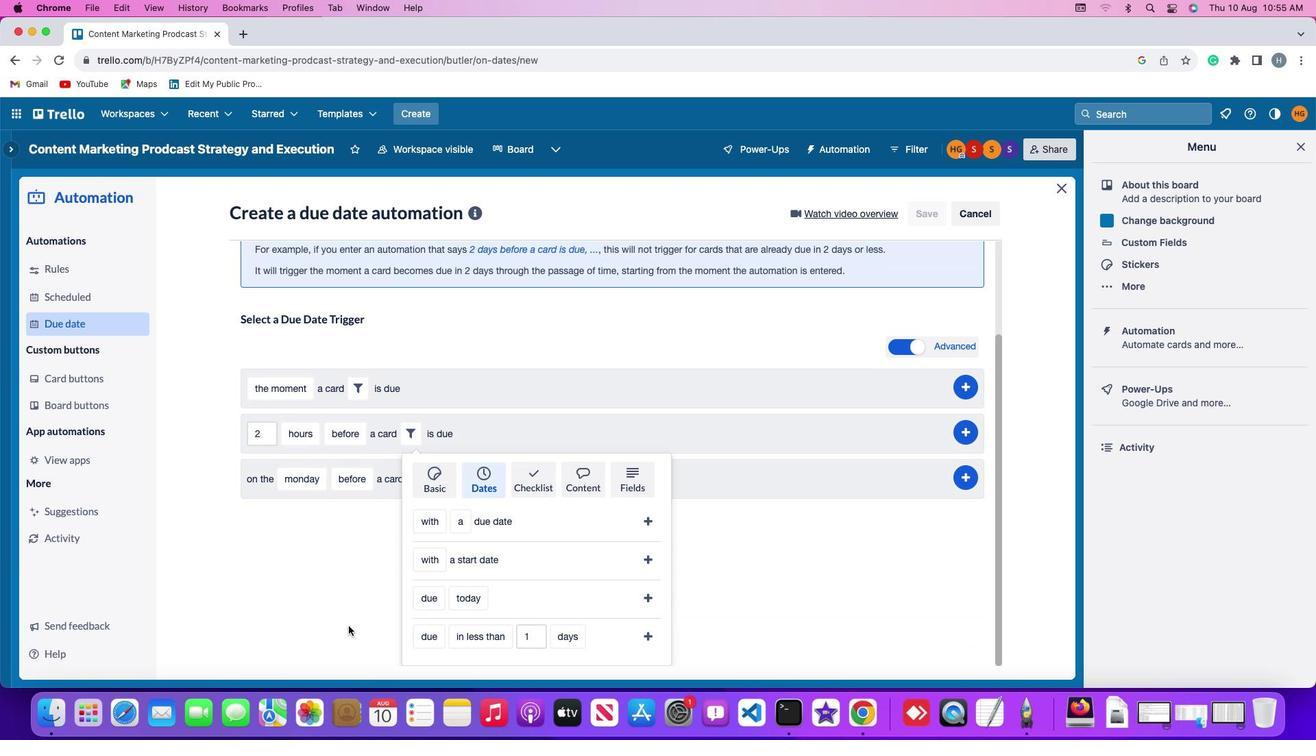 
Action: Mouse scrolled (350, 633) with delta (0, -4)
Screenshot: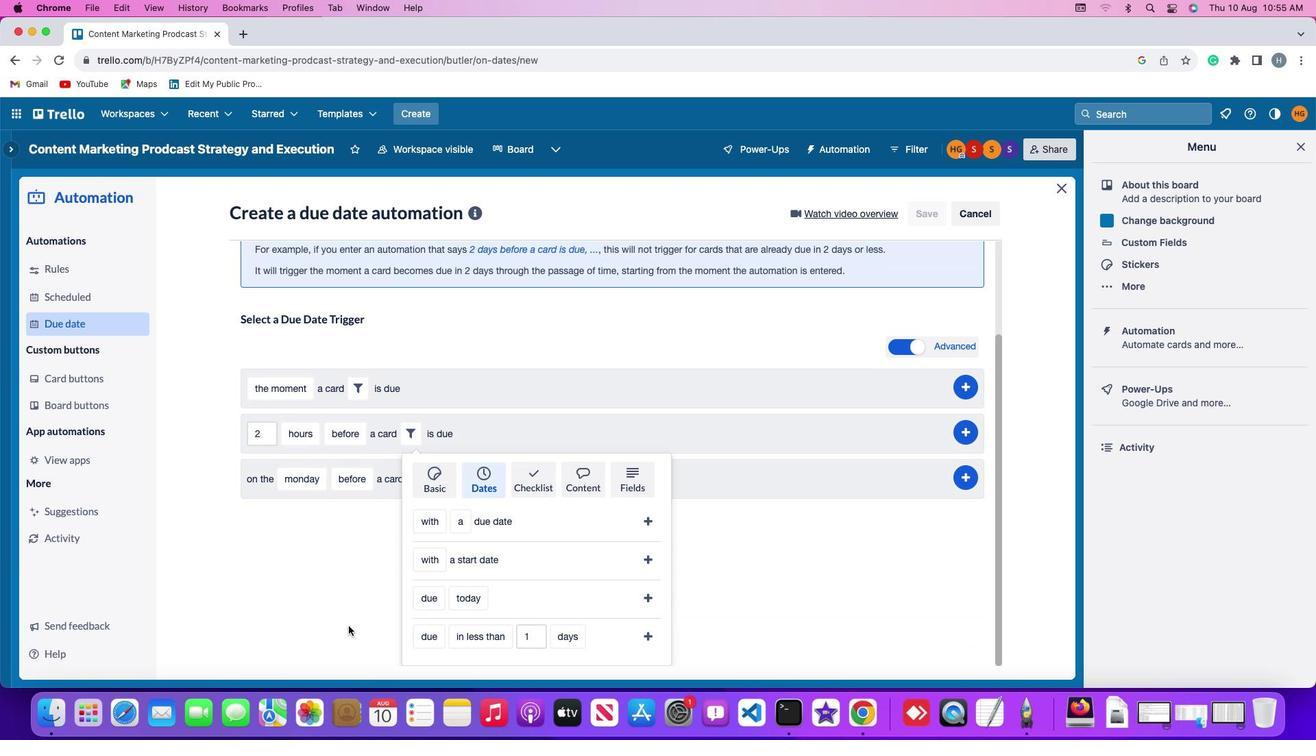 
Action: Mouse moved to (424, 632)
Screenshot: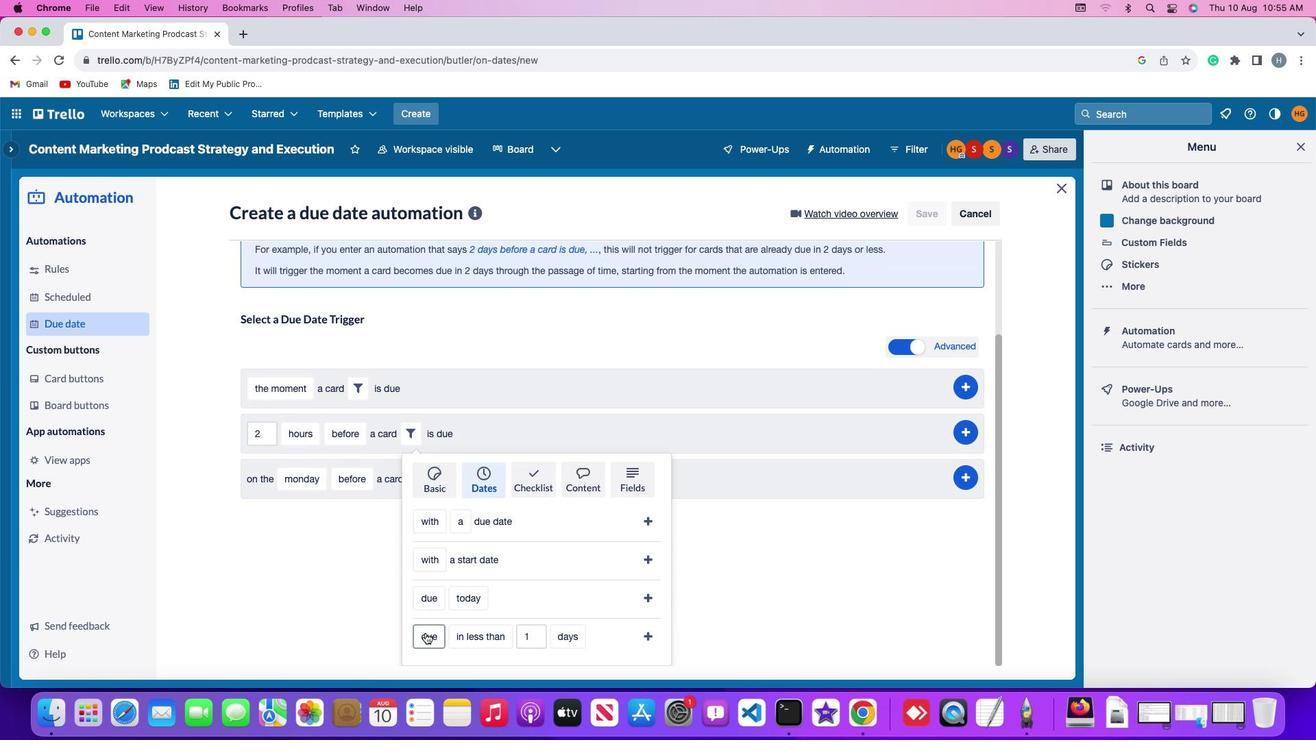 
Action: Mouse pressed left at (424, 632)
Screenshot: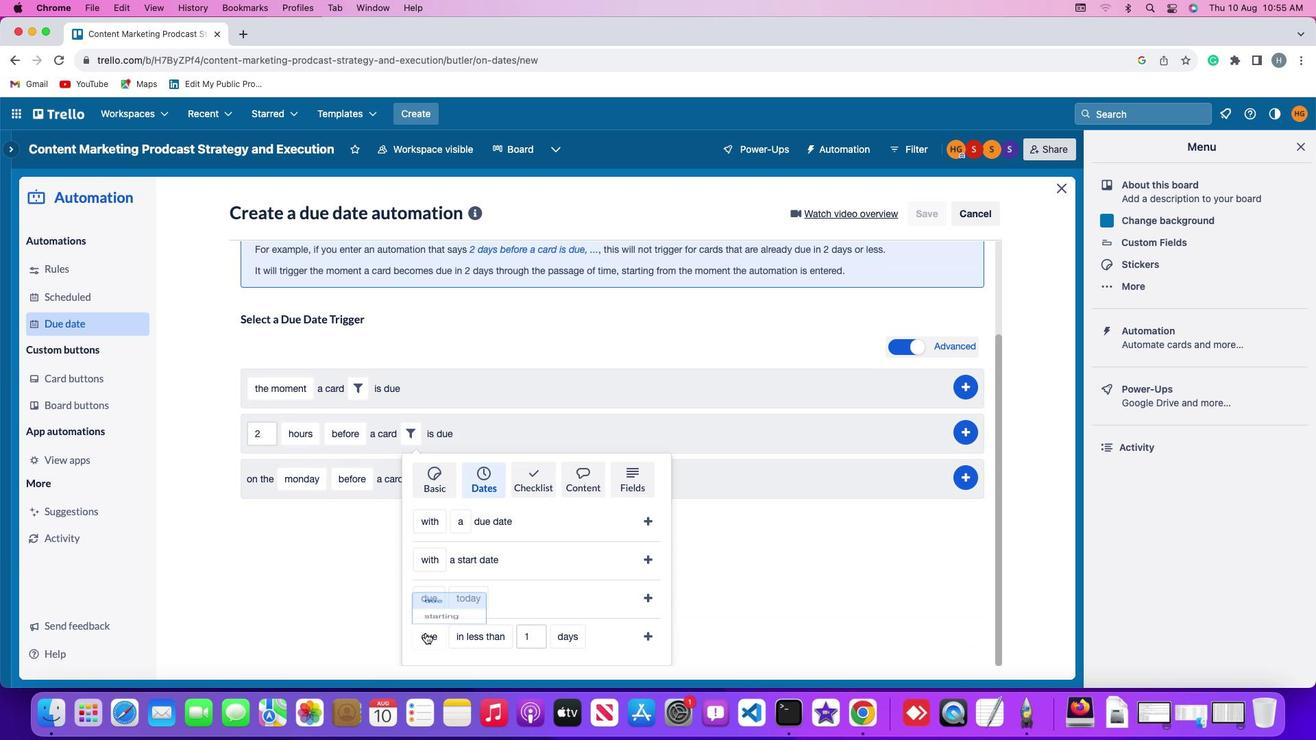 
Action: Mouse moved to (433, 612)
Screenshot: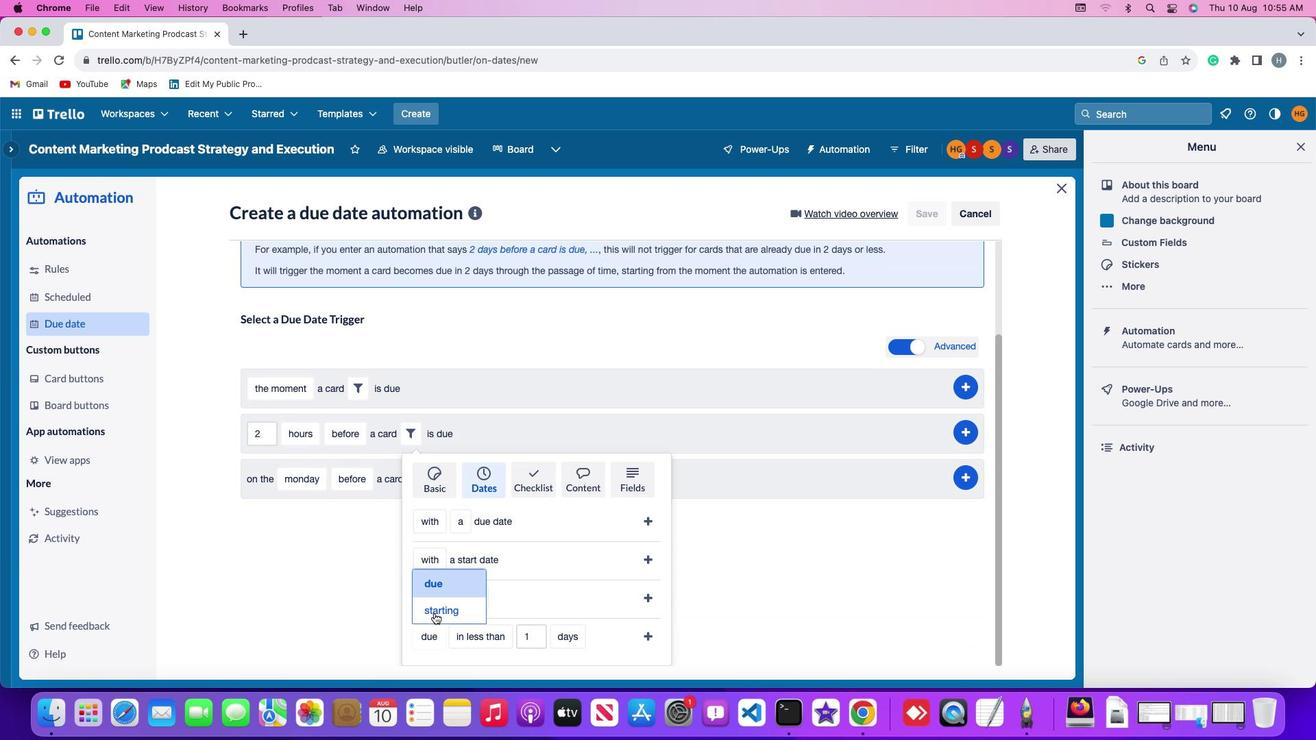 
Action: Mouse pressed left at (433, 612)
Screenshot: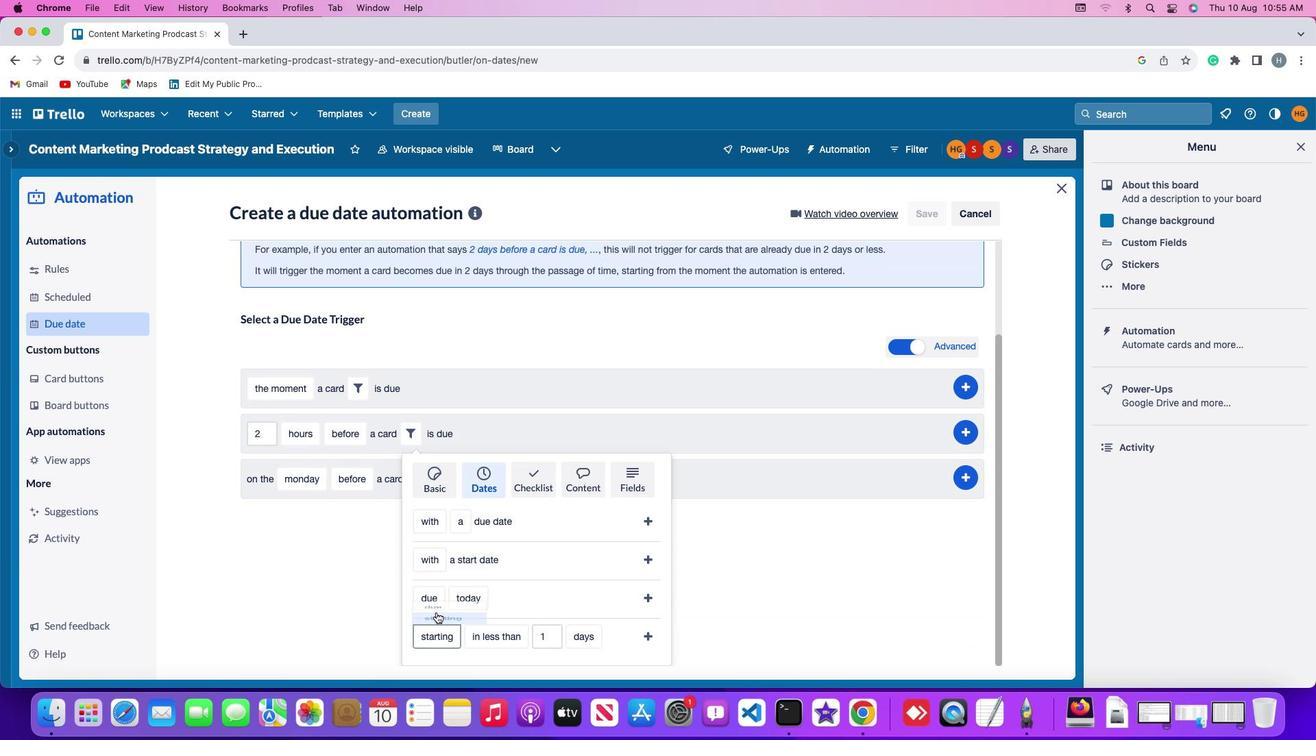 
Action: Mouse moved to (492, 627)
Screenshot: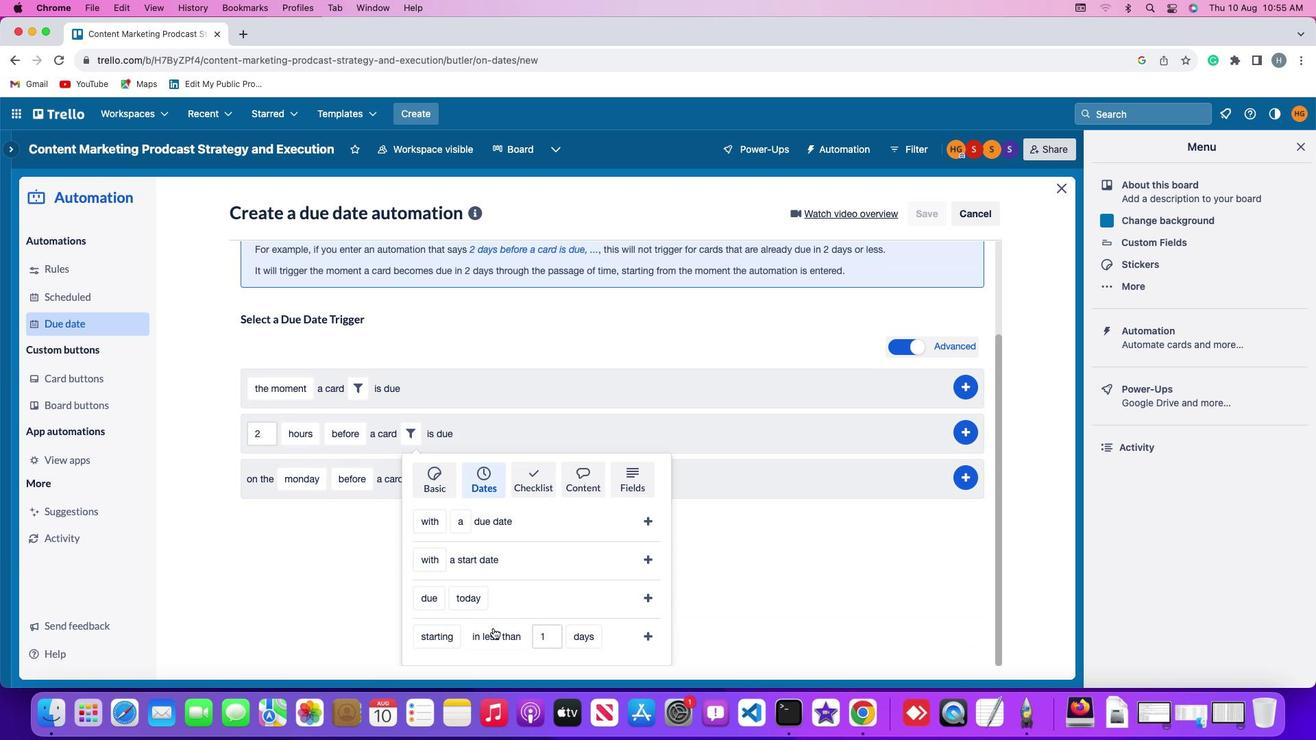 
Action: Mouse pressed left at (492, 627)
Screenshot: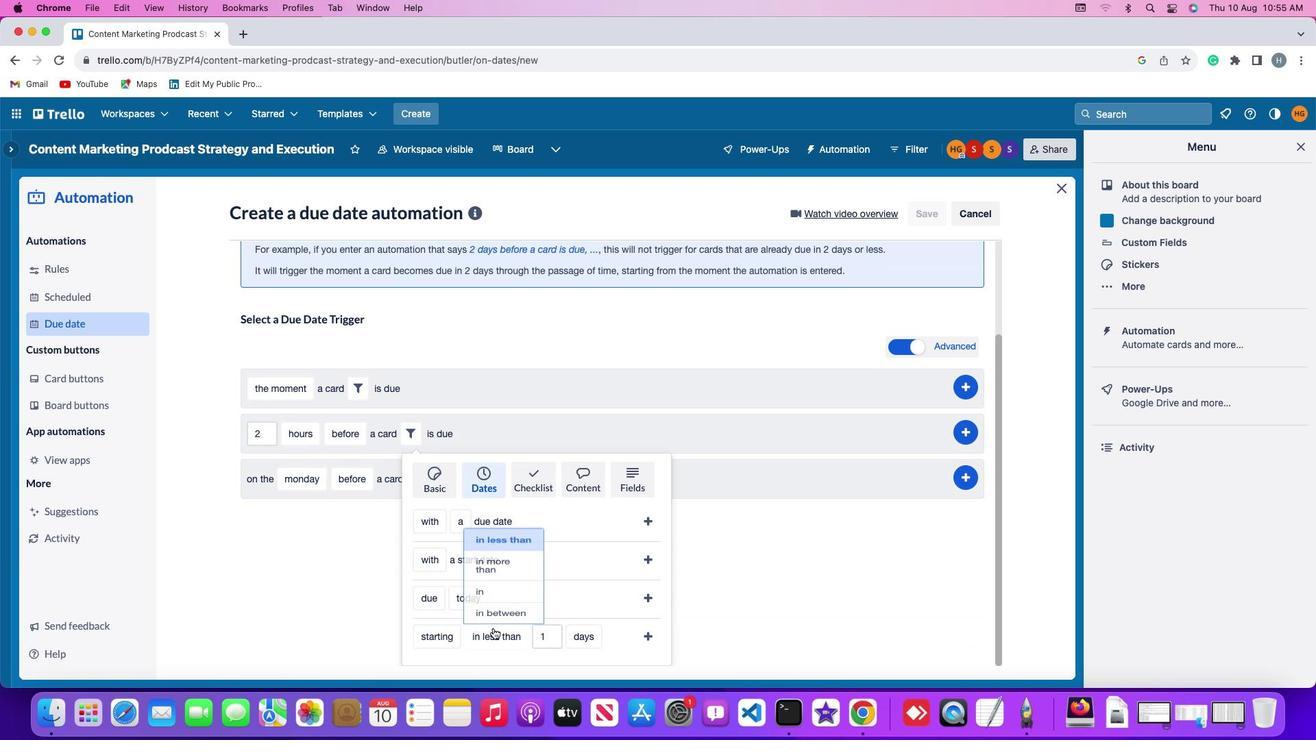
Action: Mouse moved to (499, 519)
Screenshot: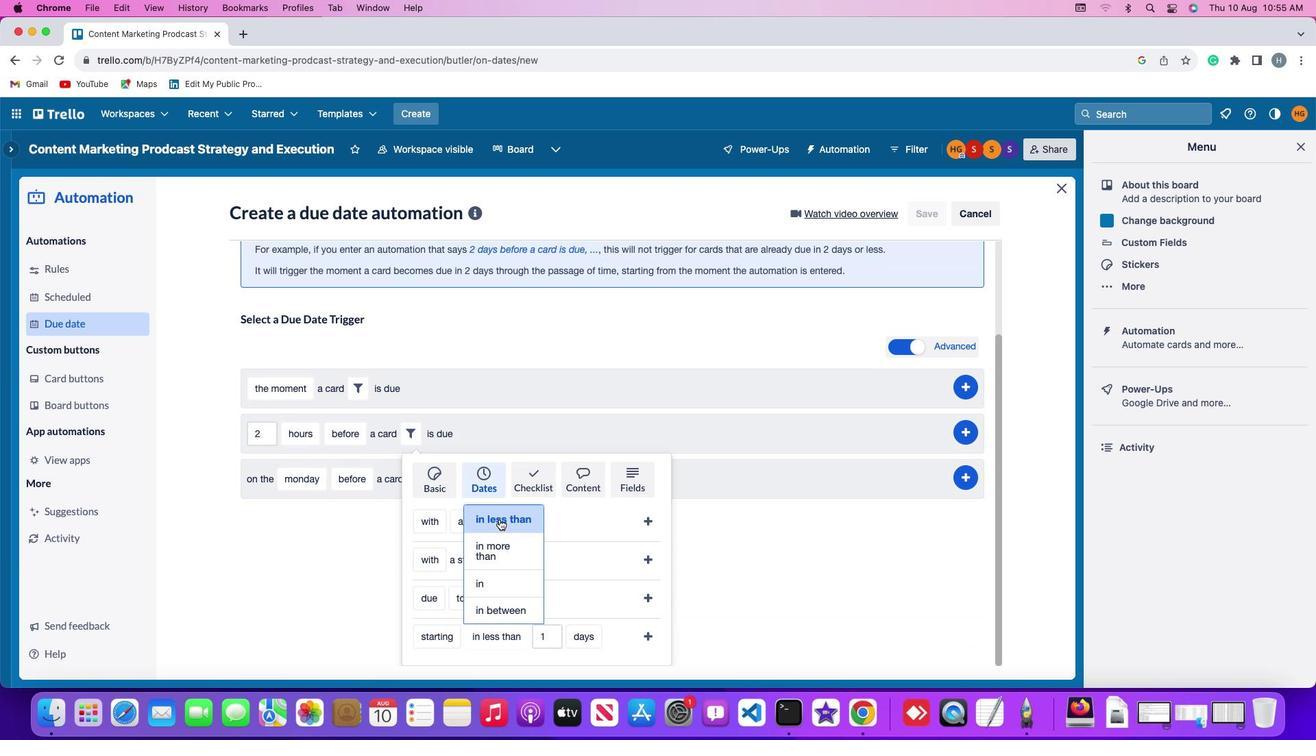 
Action: Mouse pressed left at (499, 519)
Screenshot: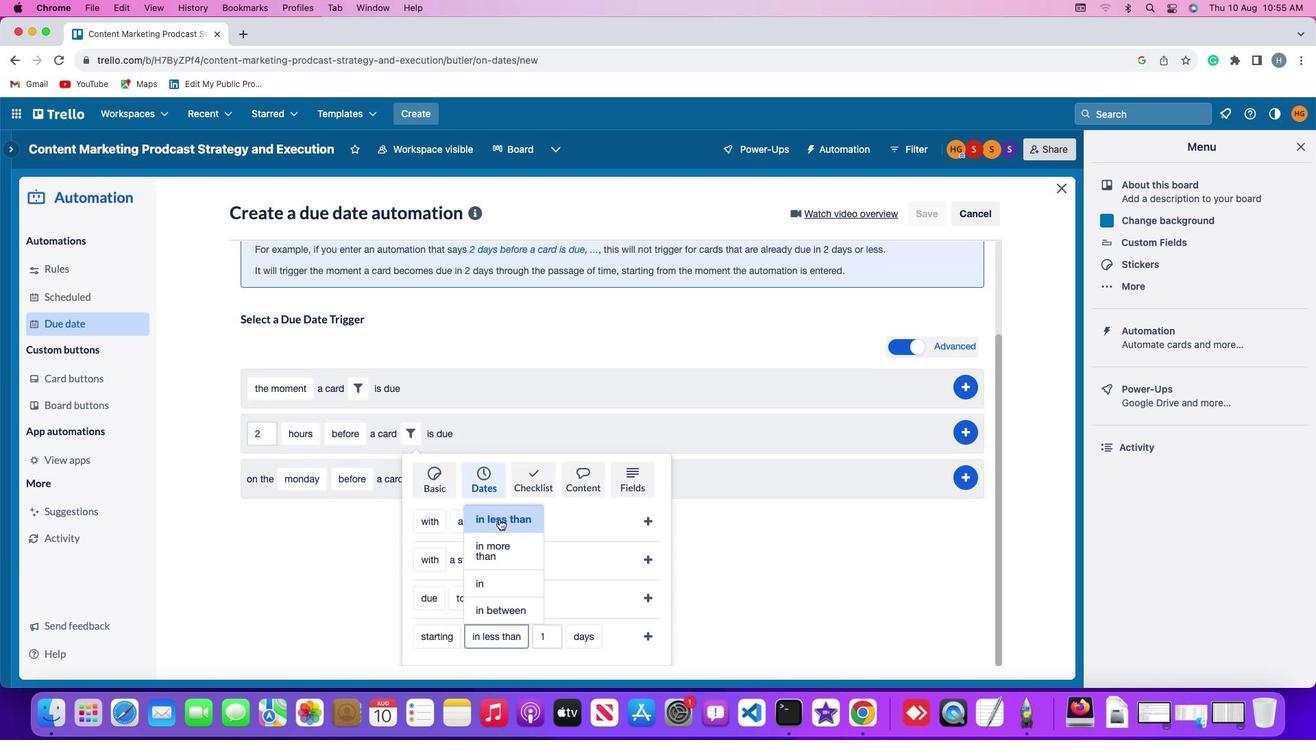 
Action: Mouse moved to (557, 634)
Screenshot: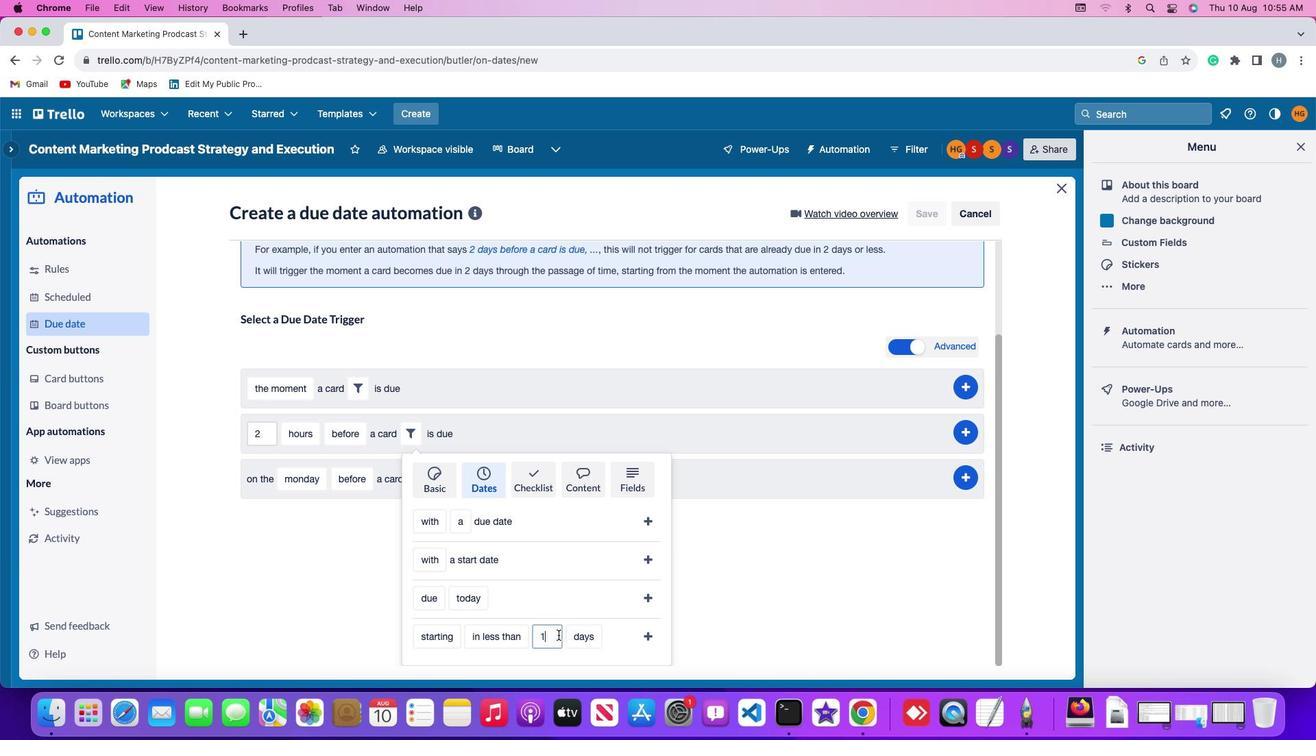 
Action: Mouse pressed left at (557, 634)
Screenshot: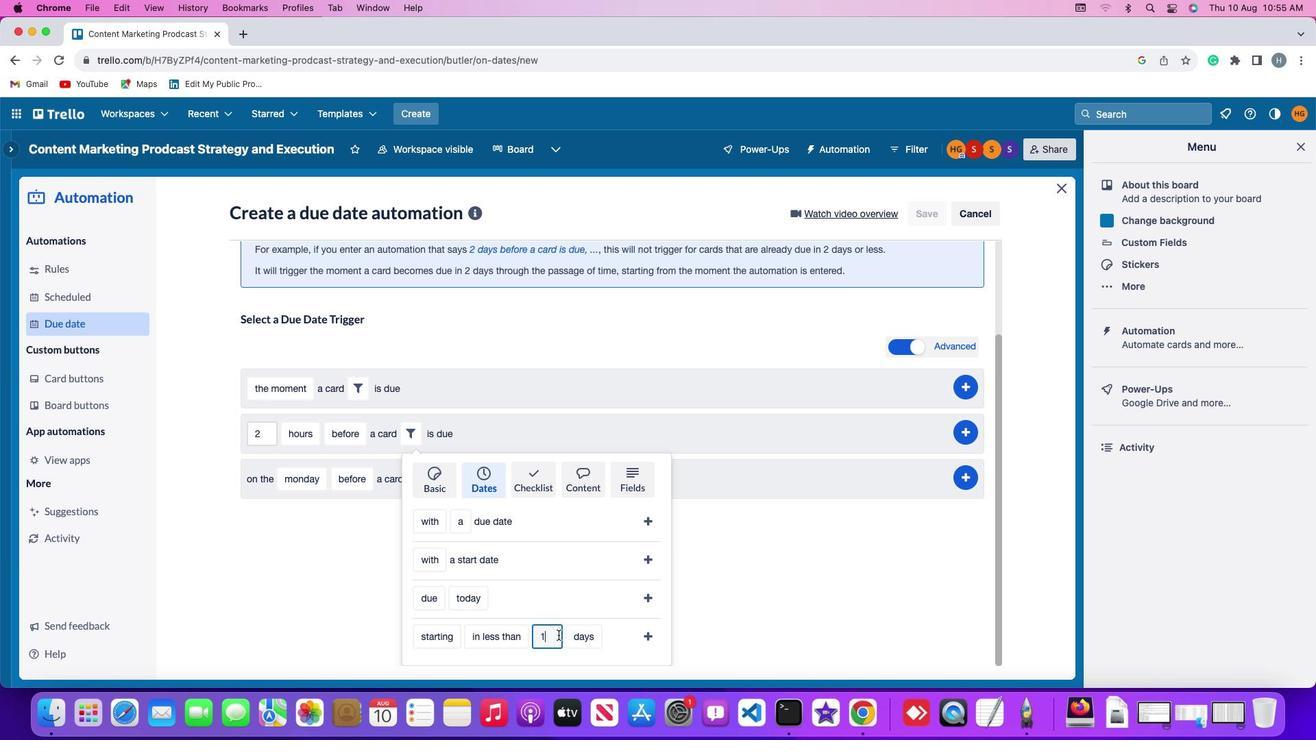 
Action: Key pressed Key.backspace'1'
Screenshot: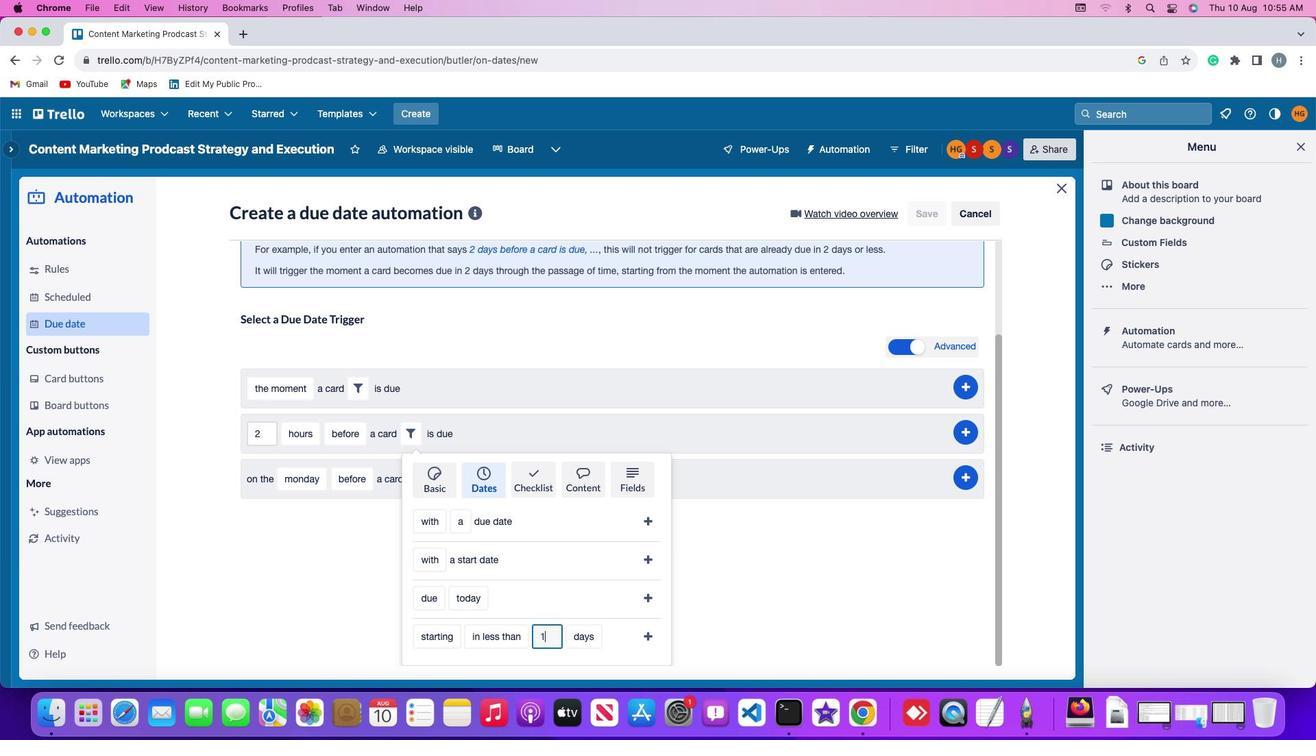 
Action: Mouse moved to (586, 637)
Screenshot: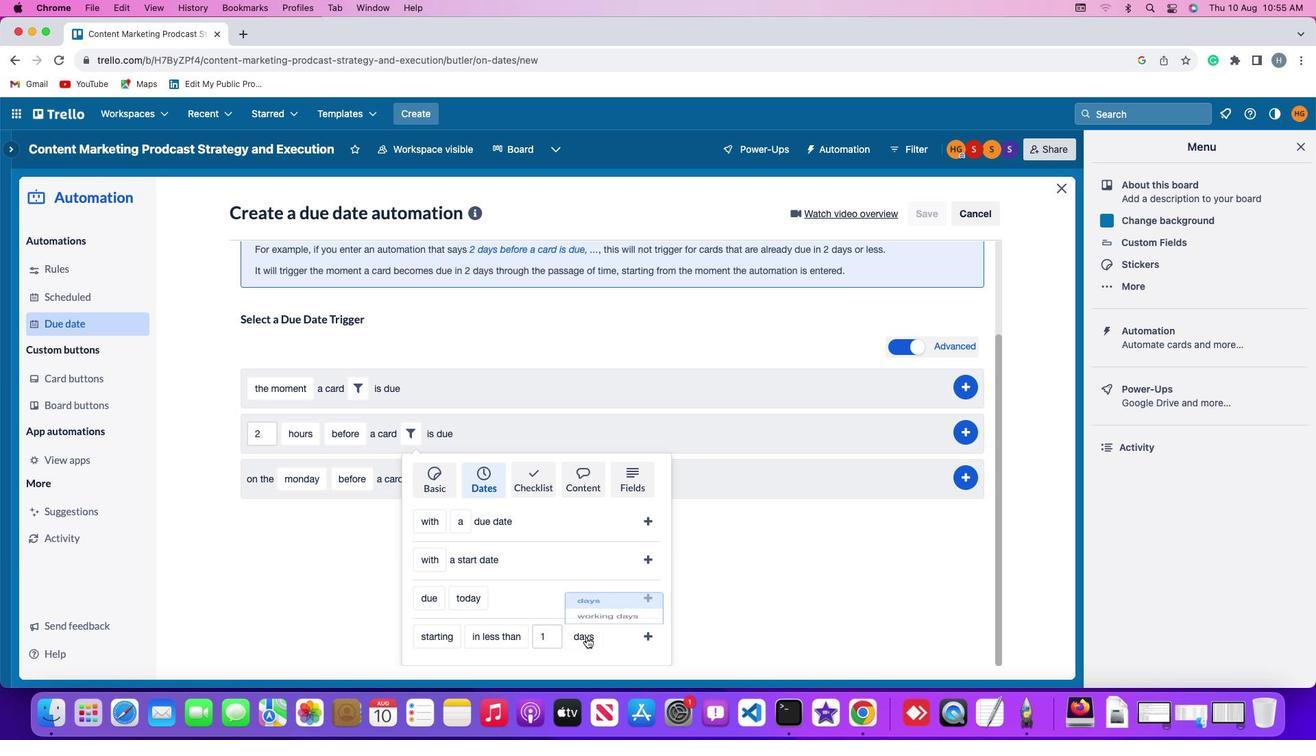 
Action: Mouse pressed left at (586, 637)
Screenshot: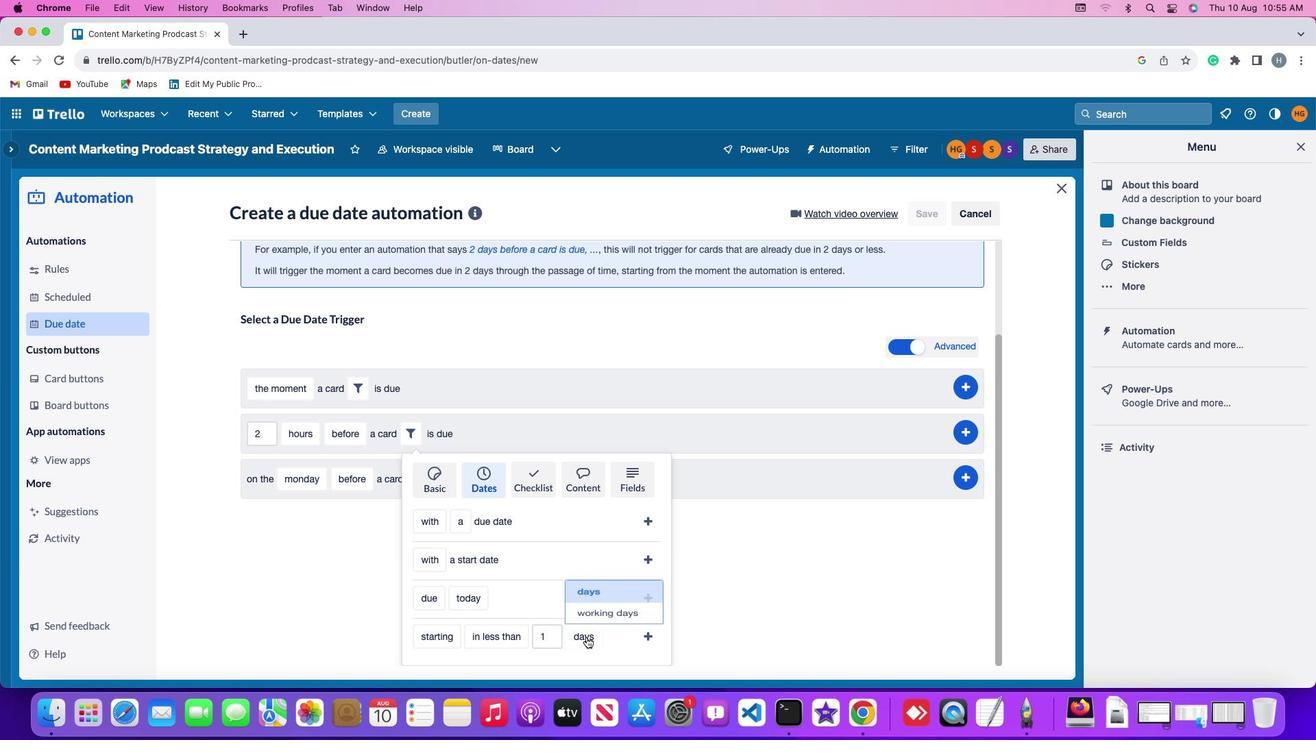 
Action: Mouse moved to (597, 610)
Screenshot: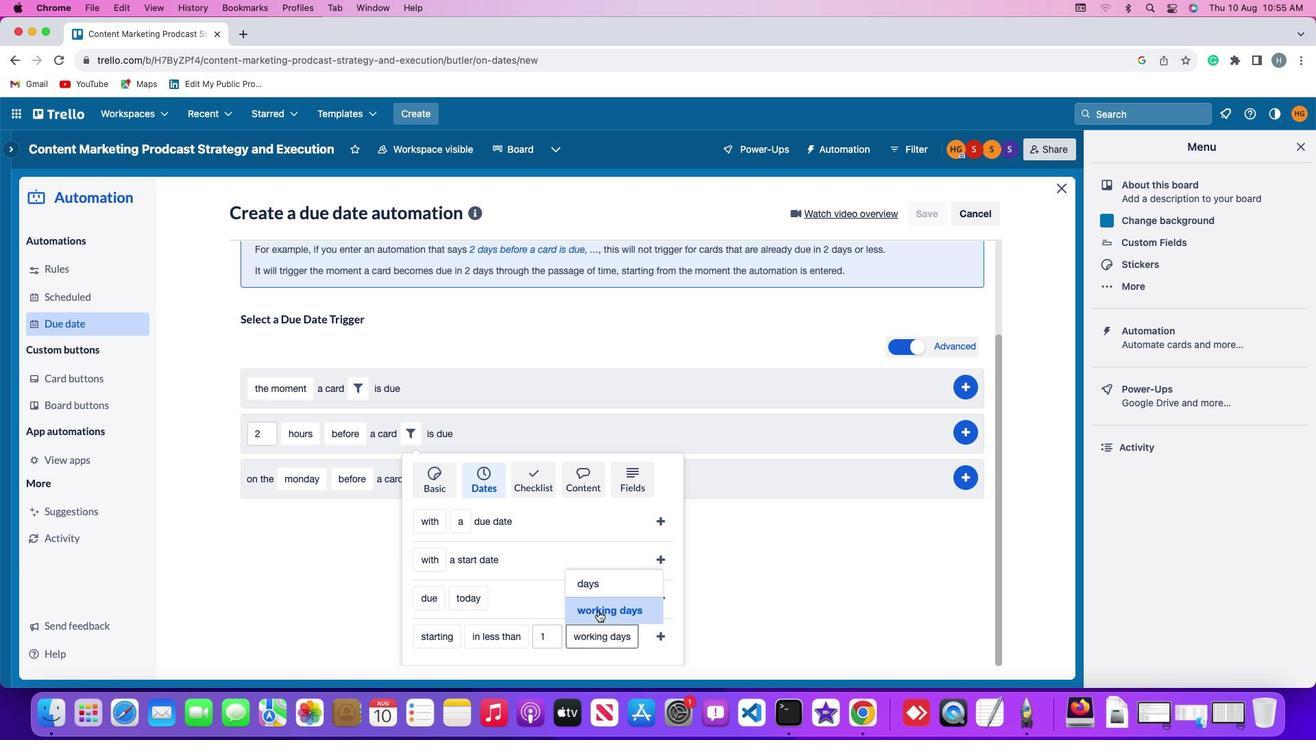 
Action: Mouse pressed left at (597, 610)
Screenshot: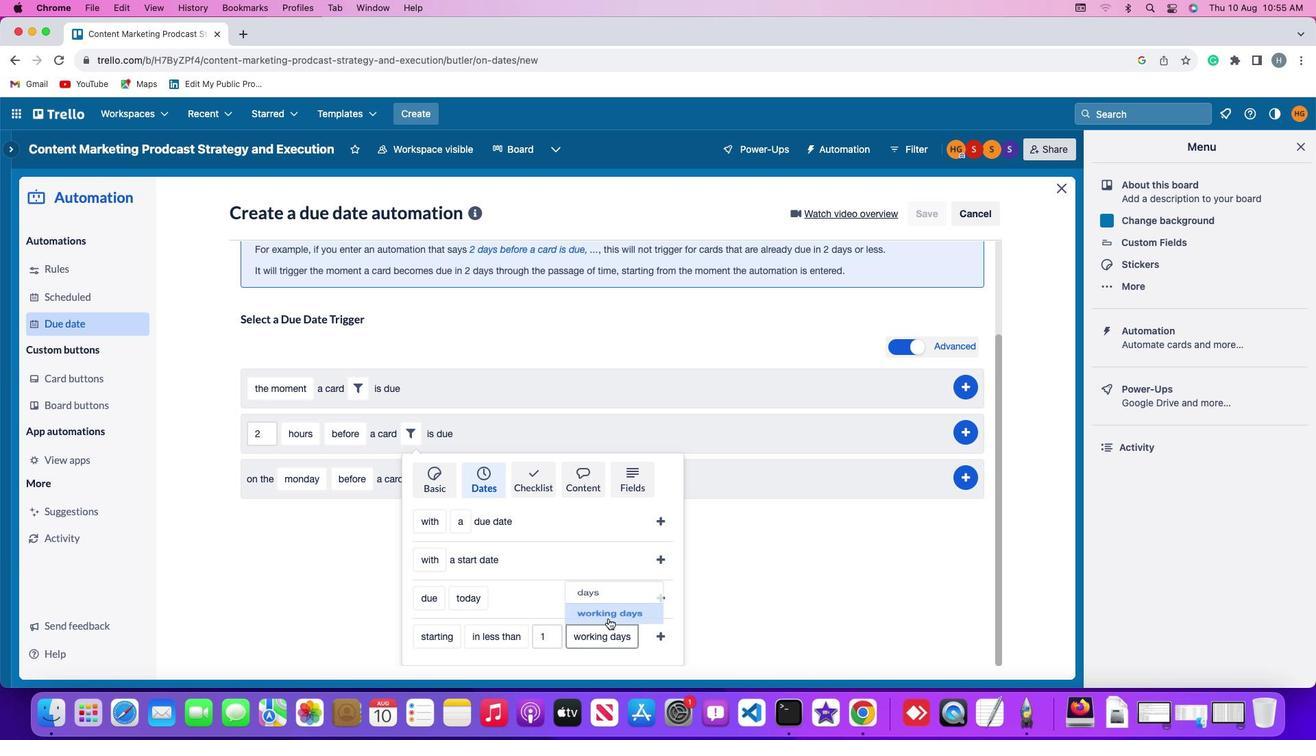
Action: Mouse moved to (659, 634)
Screenshot: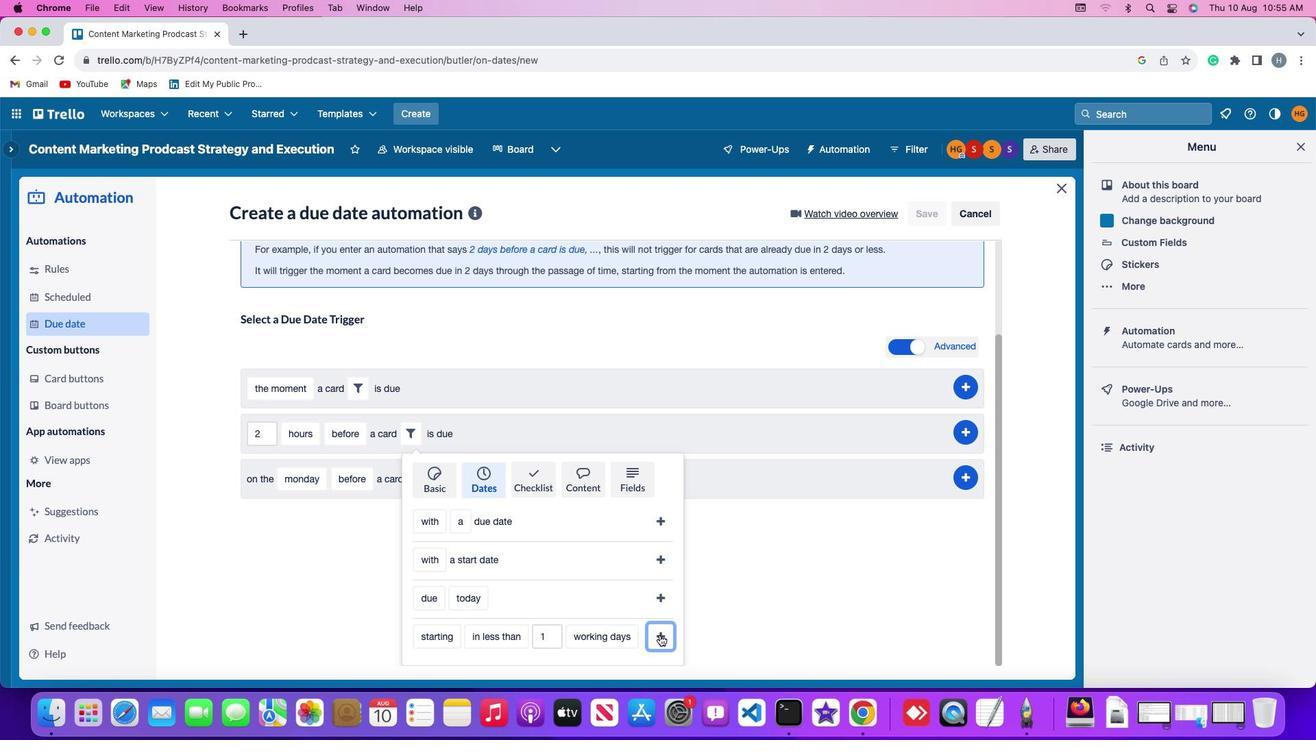 
Action: Mouse pressed left at (659, 634)
Screenshot: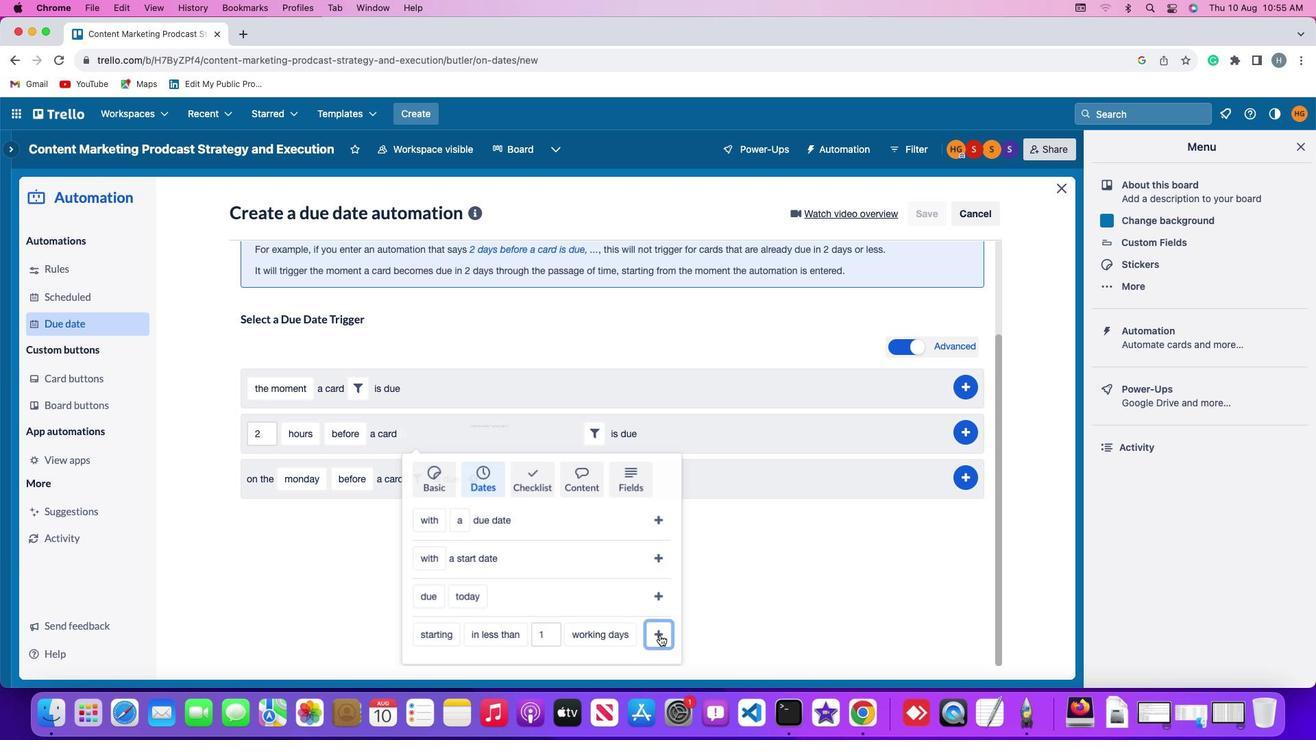 
Action: Mouse moved to (973, 551)
Screenshot: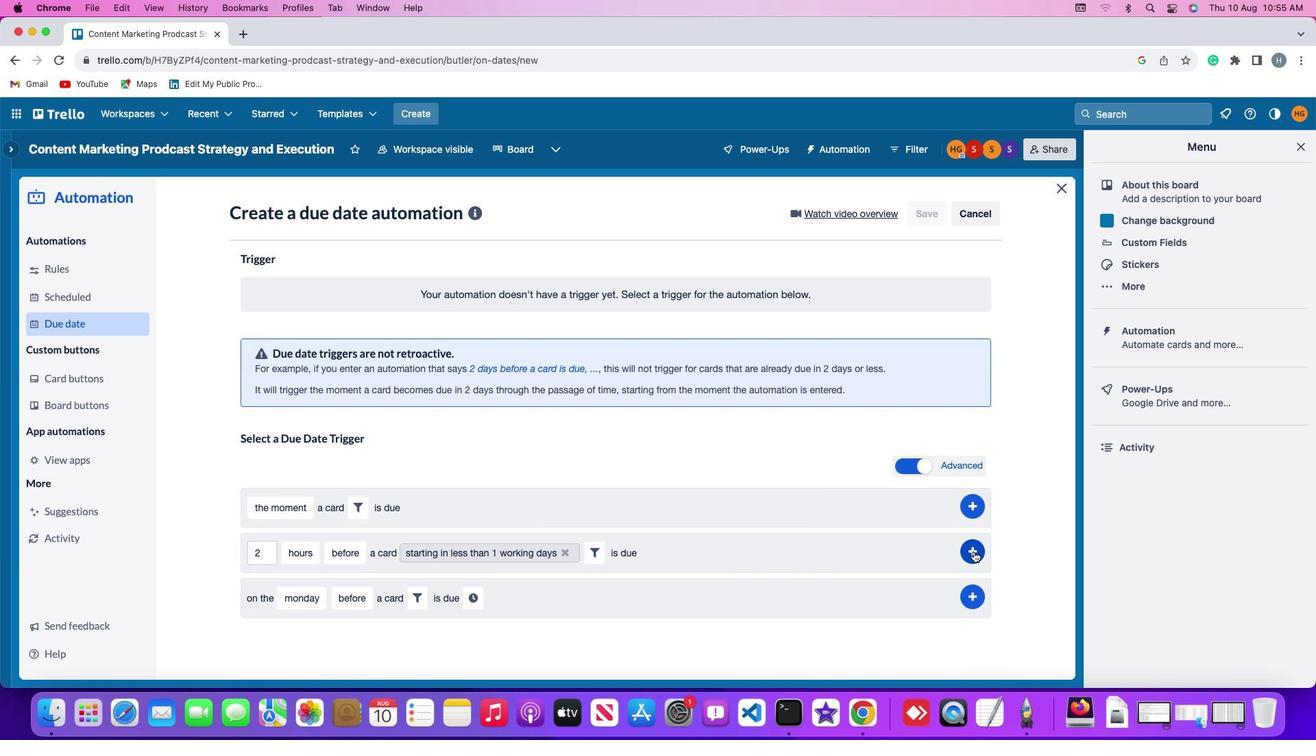 
Action: Mouse pressed left at (973, 551)
Screenshot: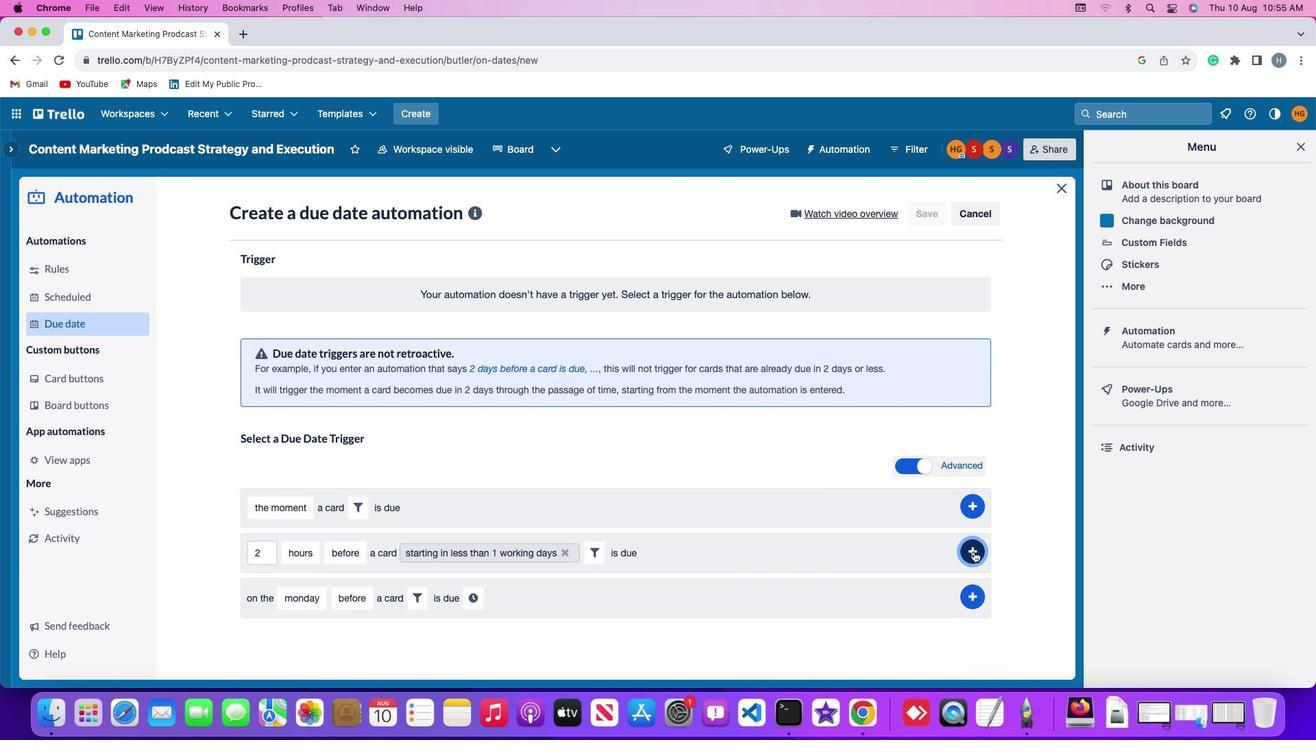
Action: Mouse moved to (1026, 454)
Screenshot: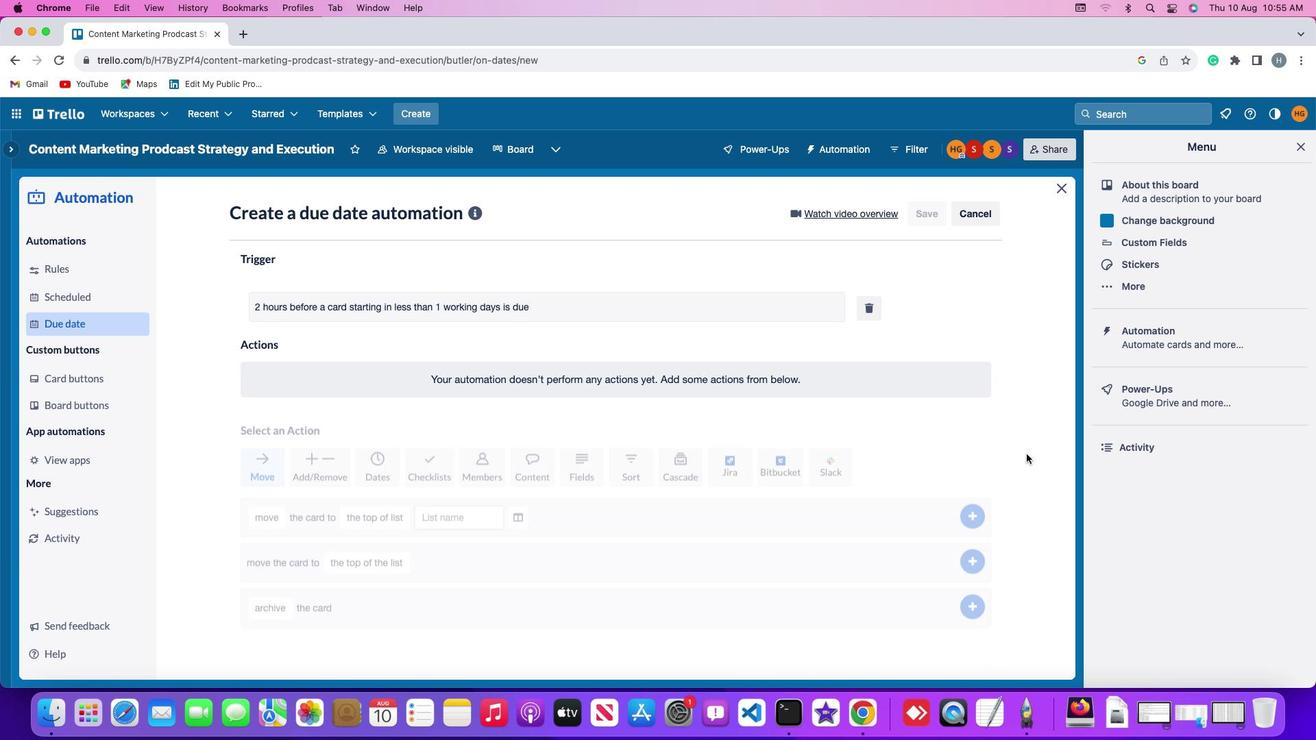 
